 Task: Add a dependency to the task Implement a new cloud-based procurement management system for a company , the existing task  Develop a new online tool for online customer feedback in the project ArtisanBridge
Action: Mouse moved to (1121, 184)
Screenshot: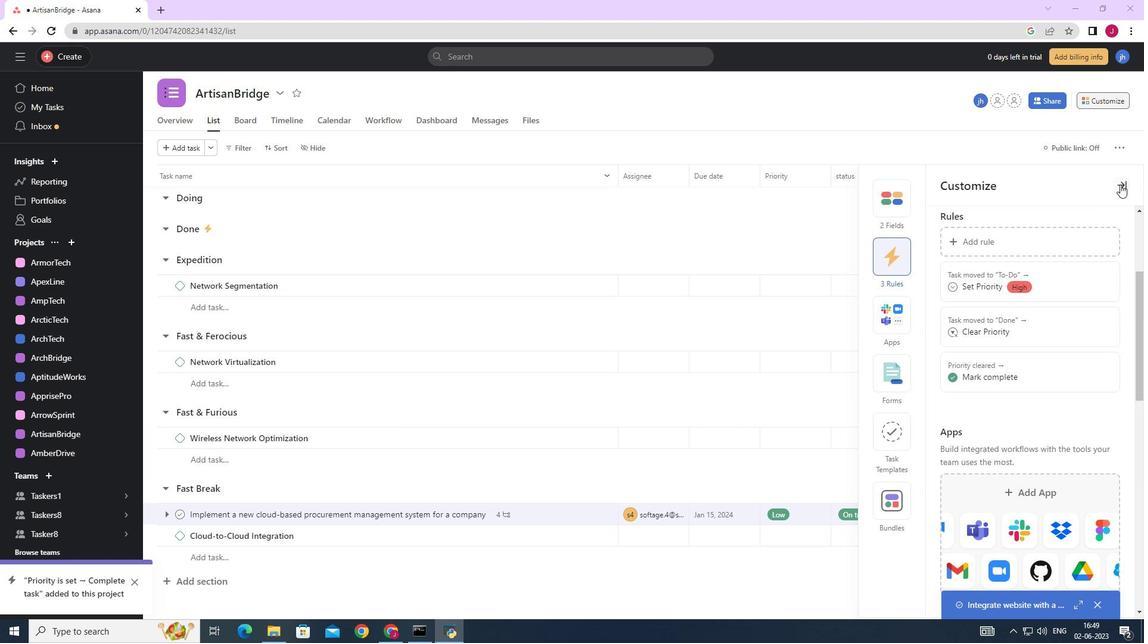 
Action: Mouse pressed left at (1121, 184)
Screenshot: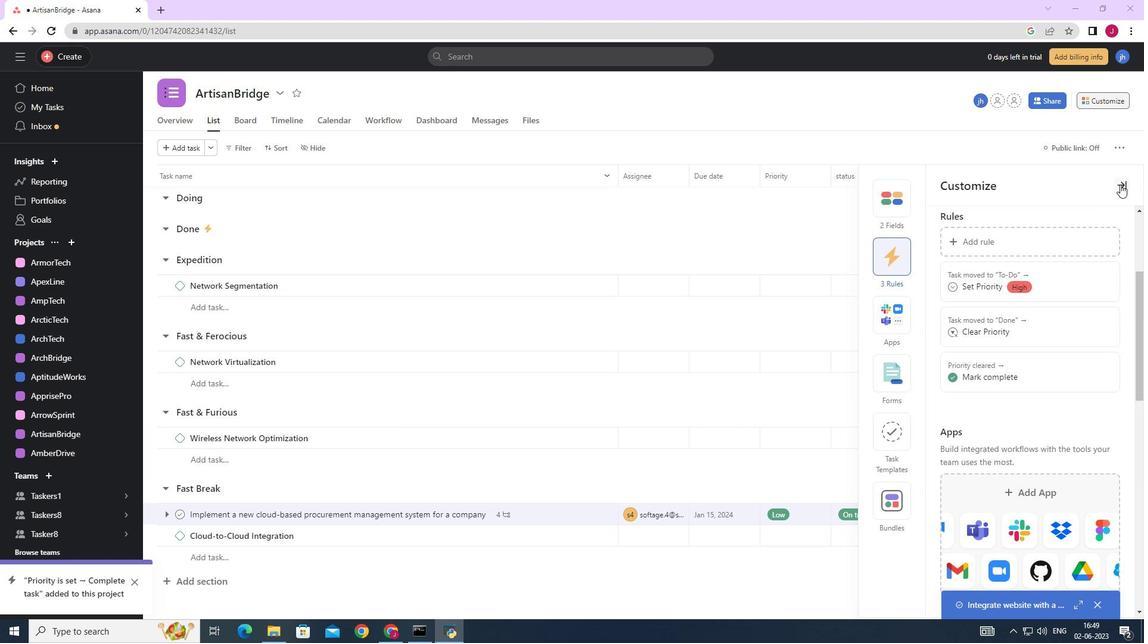 
Action: Mouse moved to (1113, 95)
Screenshot: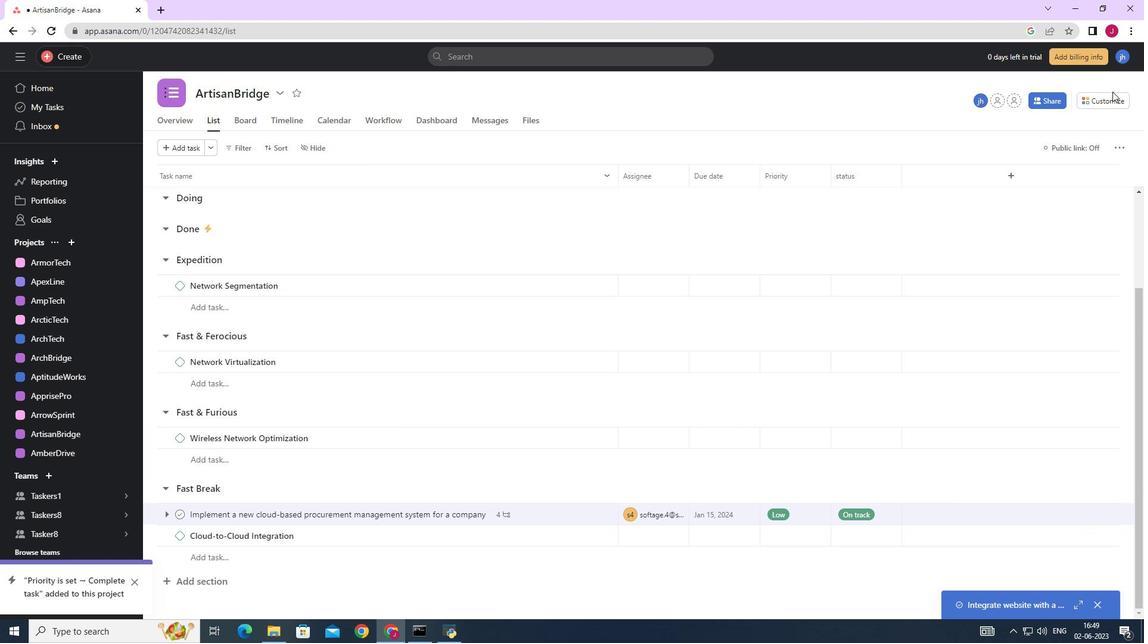 
Action: Mouse pressed left at (1113, 95)
Screenshot: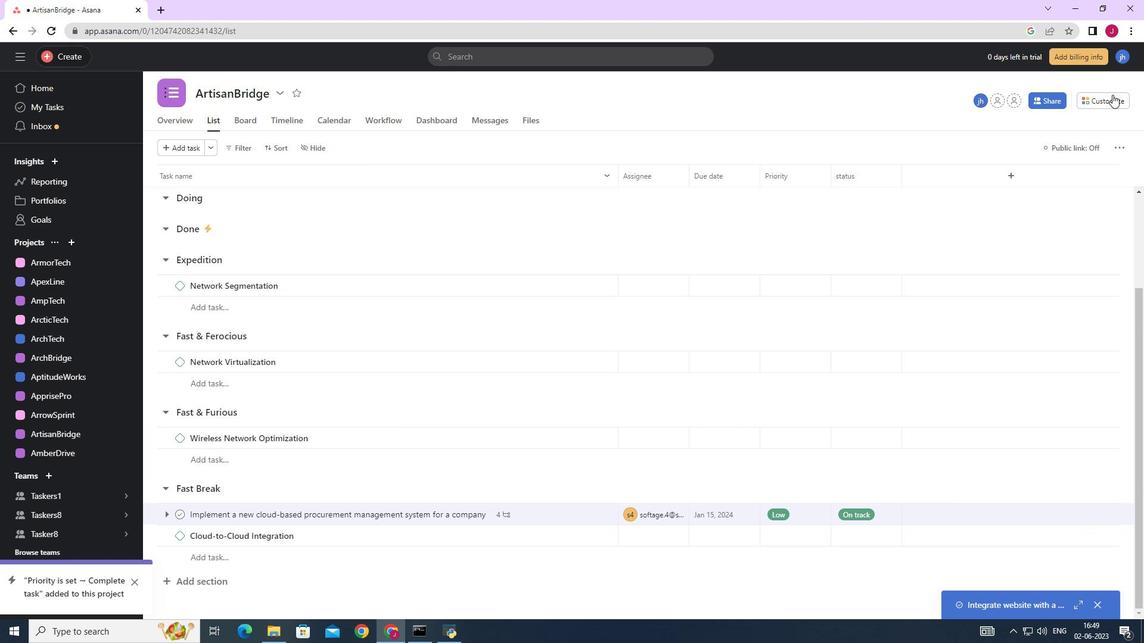 
Action: Mouse moved to (898, 259)
Screenshot: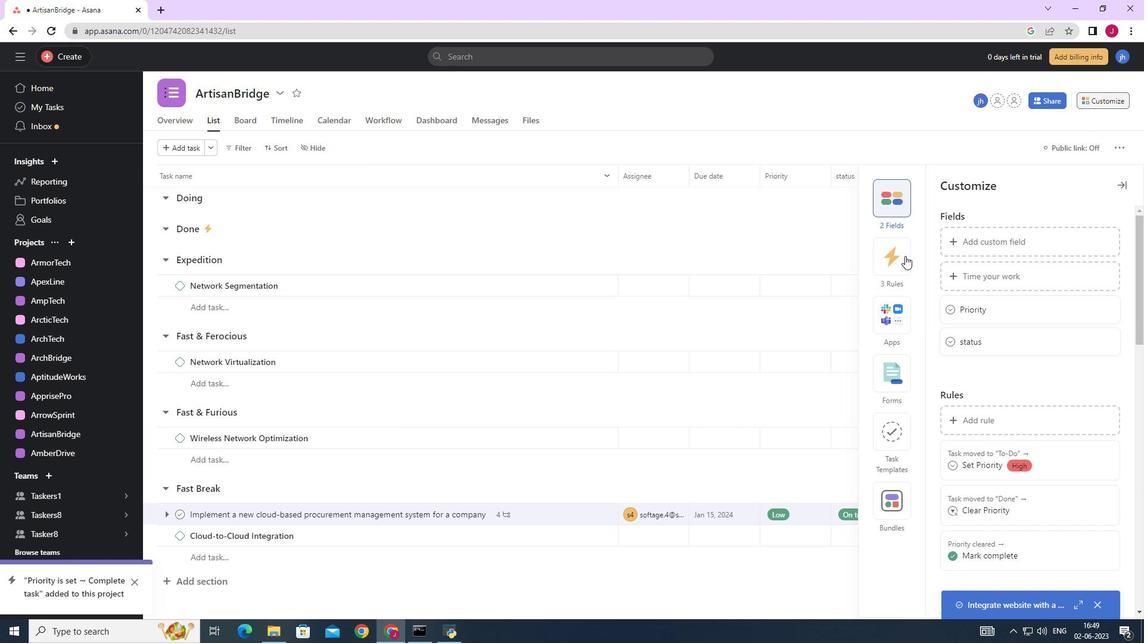 
Action: Mouse pressed left at (898, 259)
Screenshot: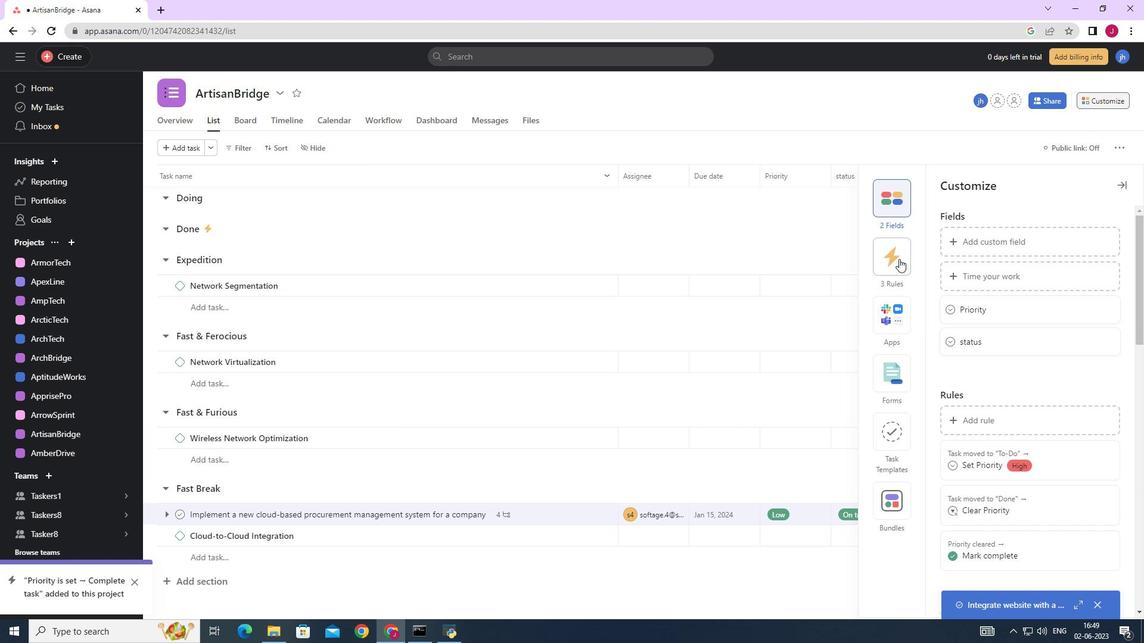 
Action: Mouse moved to (1043, 239)
Screenshot: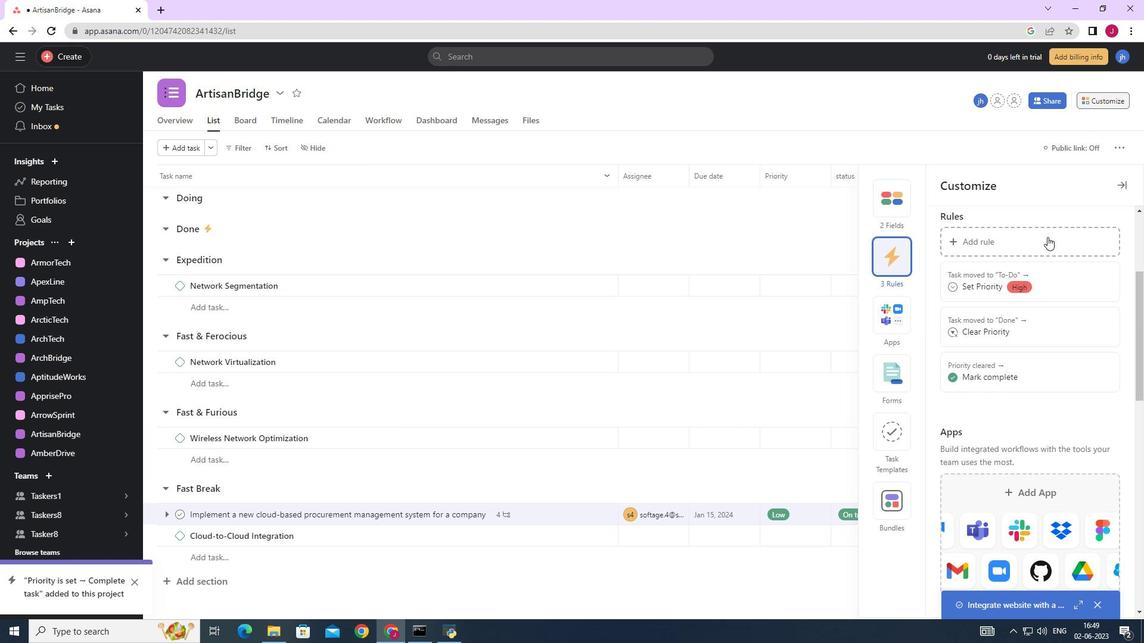 
Action: Mouse pressed left at (1043, 239)
Screenshot: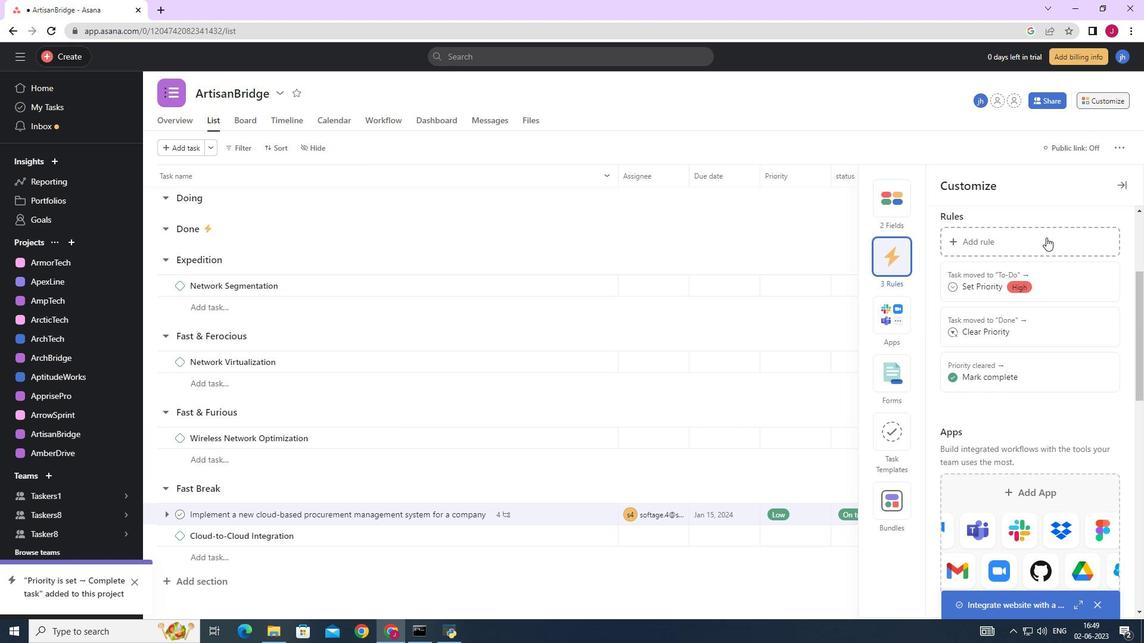 
Action: Mouse moved to (246, 180)
Screenshot: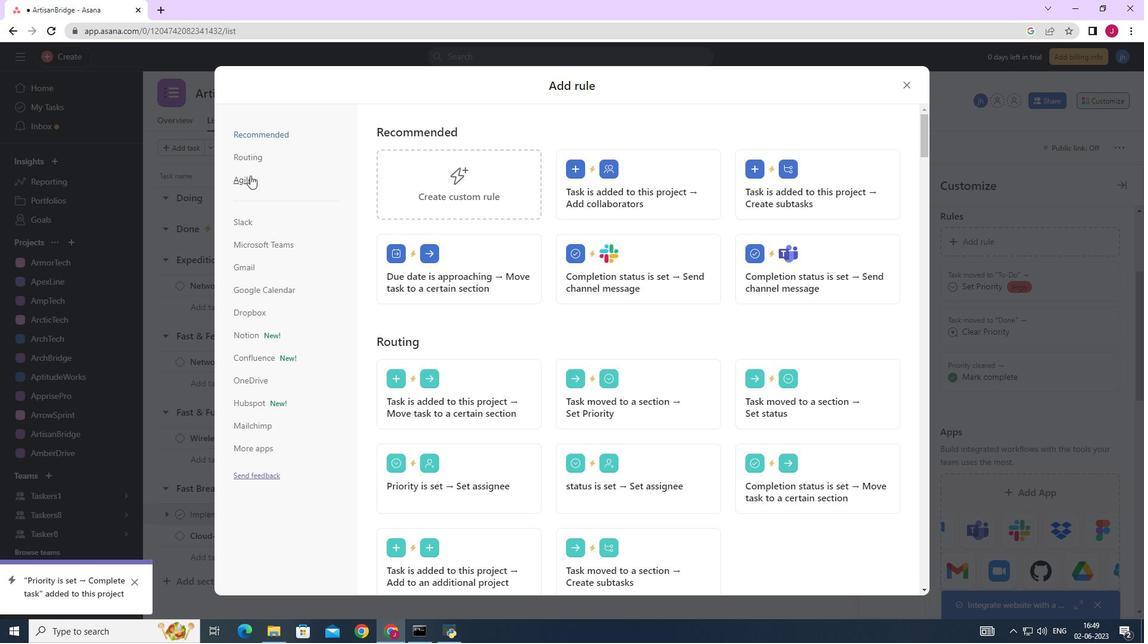 
Action: Mouse pressed left at (246, 180)
Screenshot: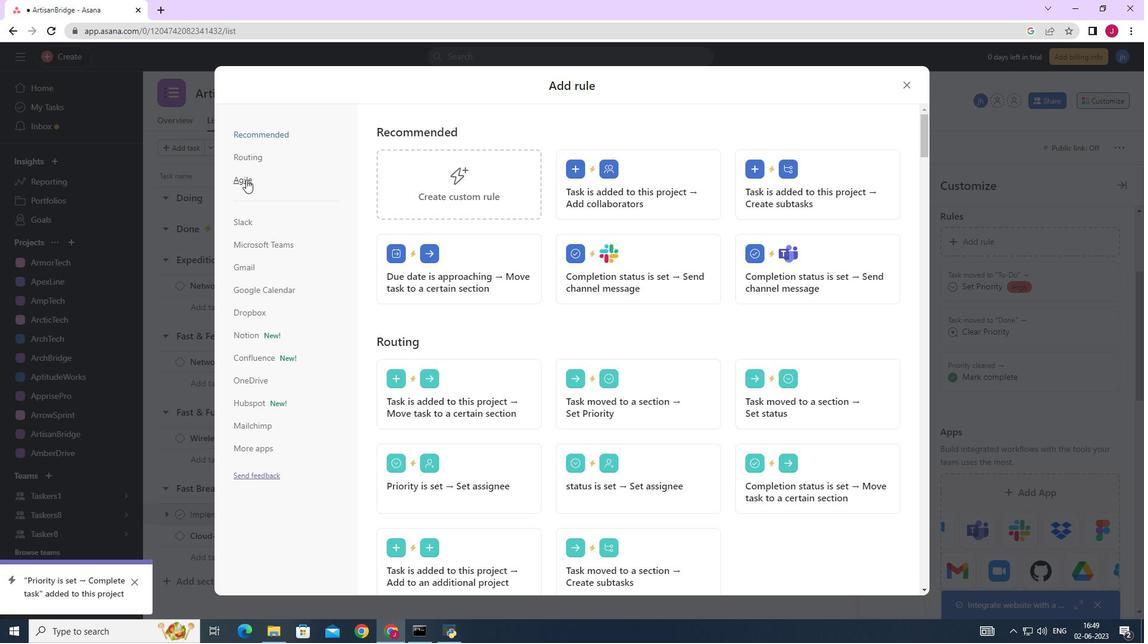 
Action: Mouse moved to (661, 177)
Screenshot: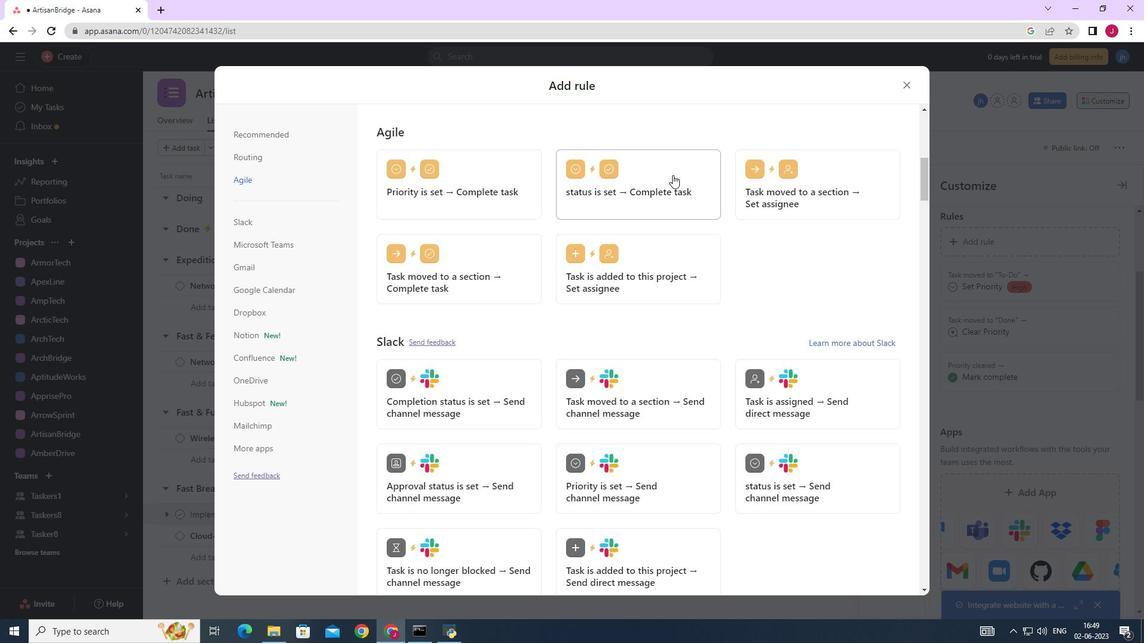 
Action: Mouse pressed left at (661, 177)
Screenshot: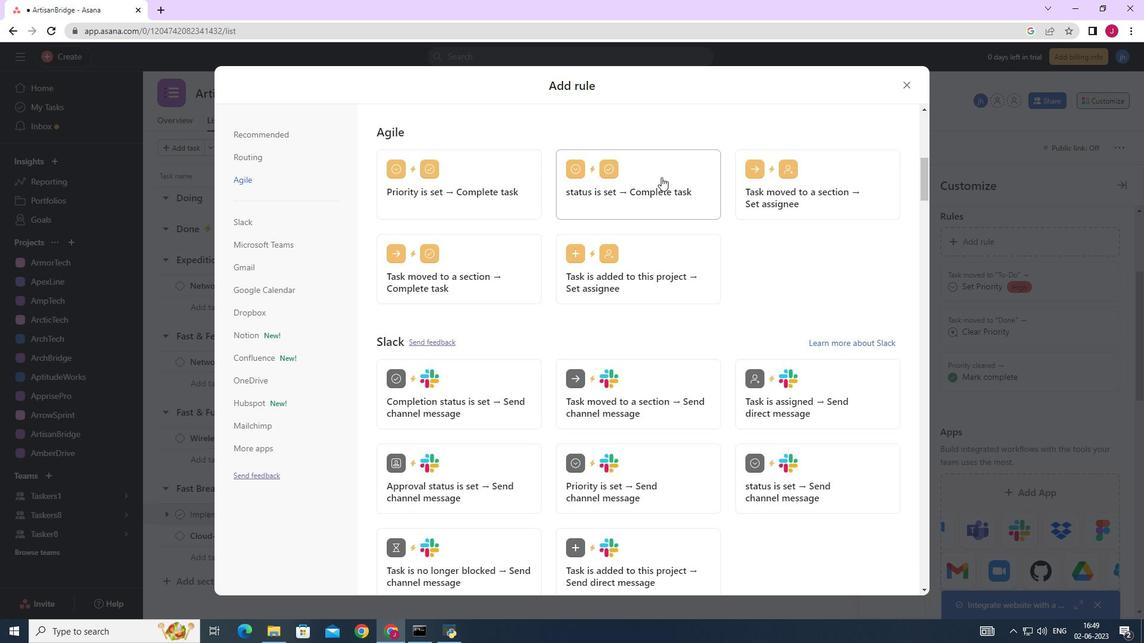 
Action: Mouse moved to (903, 85)
Screenshot: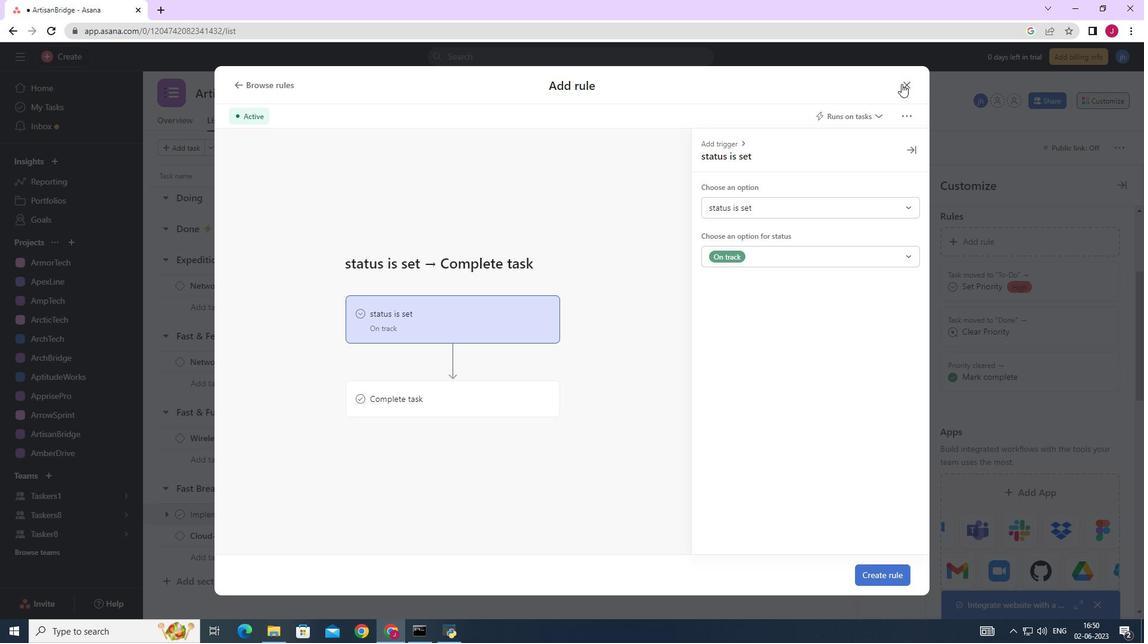 
Action: Mouse pressed left at (903, 85)
Screenshot: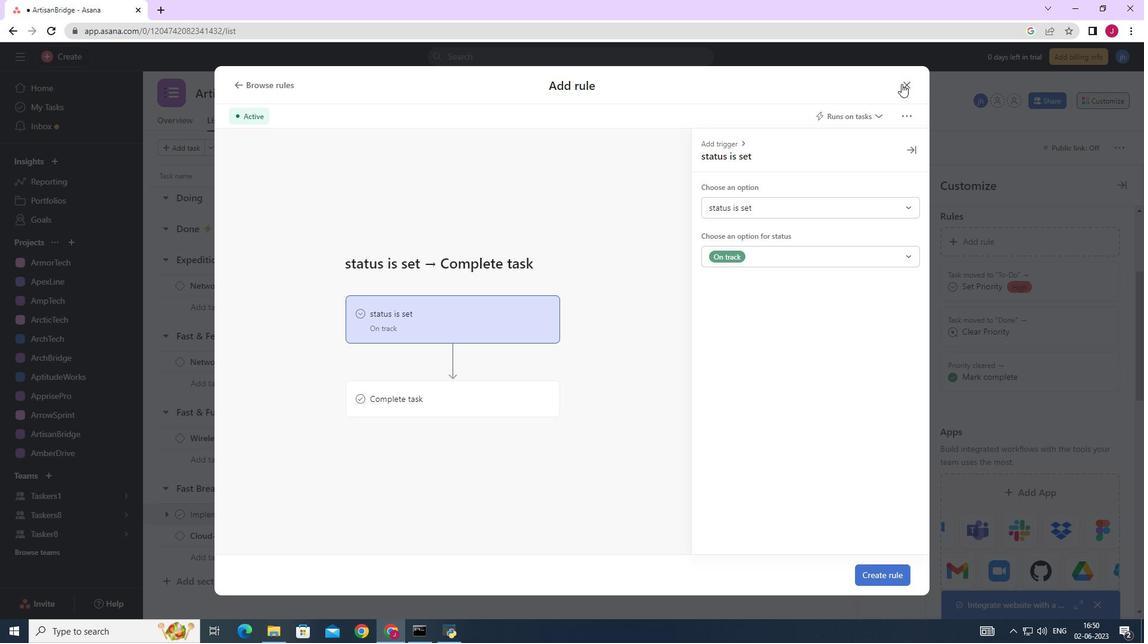 
Action: Mouse moved to (1124, 177)
Screenshot: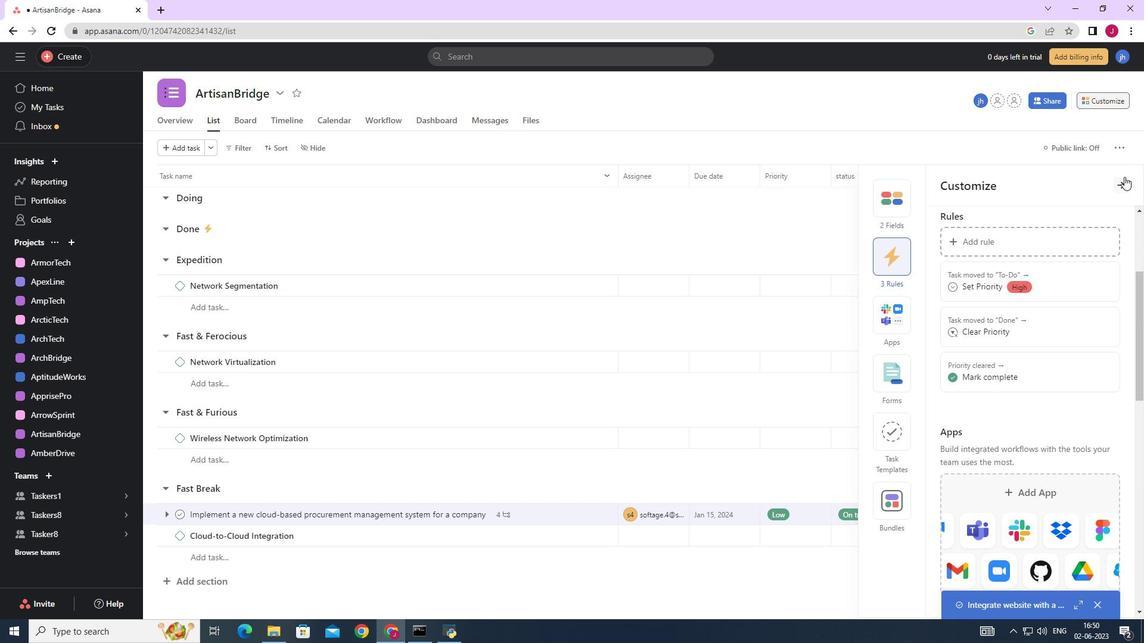 
Action: Mouse pressed left at (1124, 177)
Screenshot: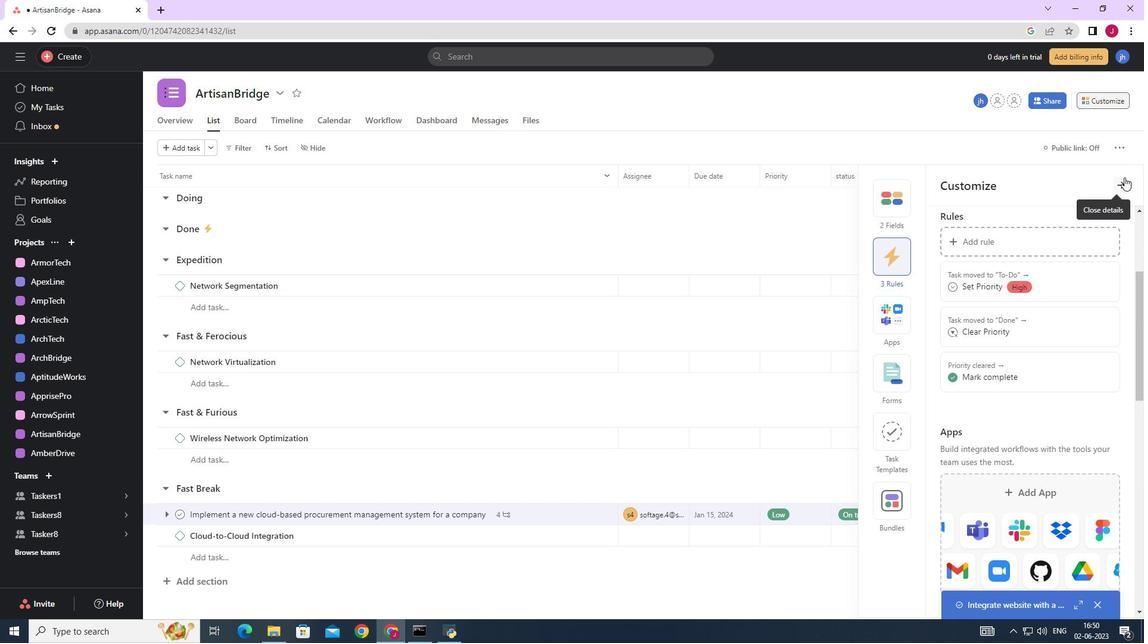 
Action: Mouse moved to (841, 307)
Screenshot: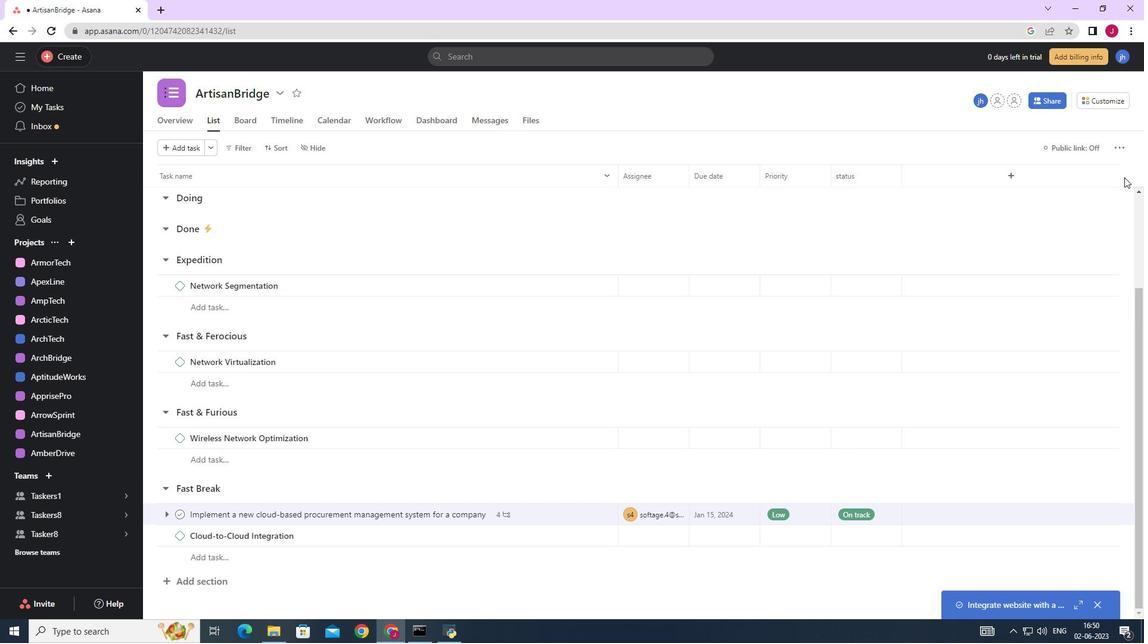 
Action: Mouse scrolled (841, 307) with delta (0, 0)
Screenshot: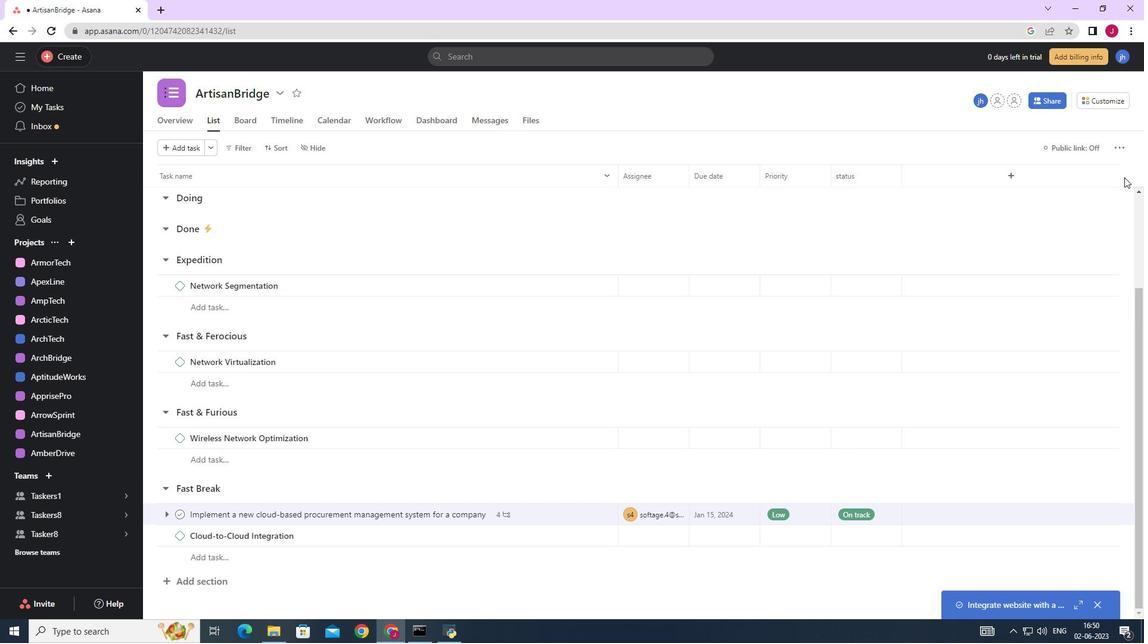 
Action: Mouse moved to (841, 310)
Screenshot: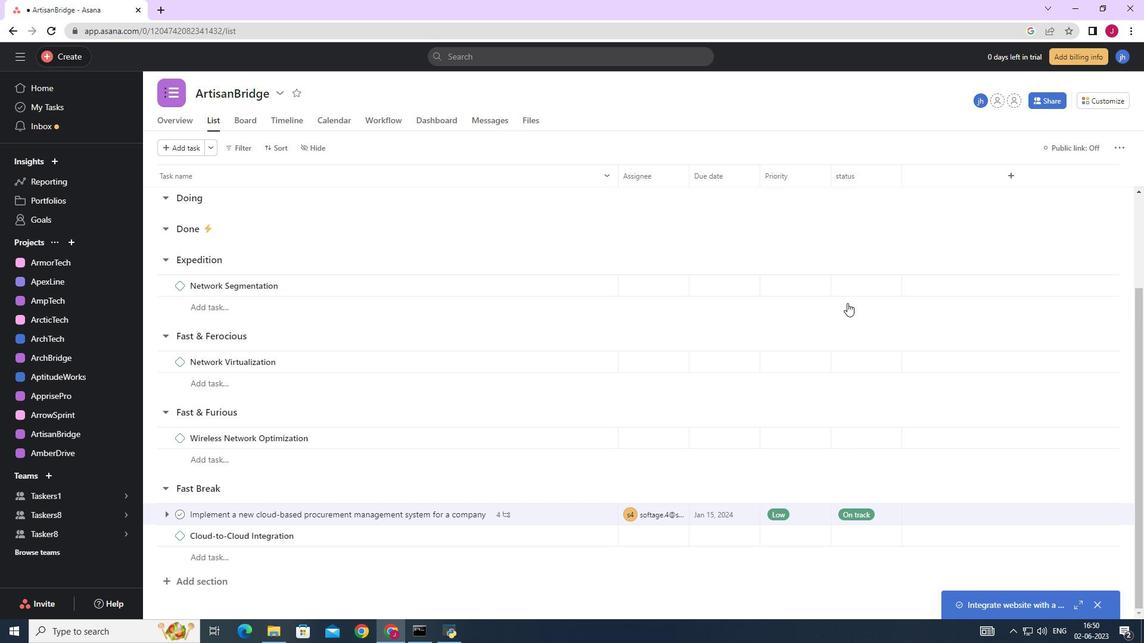 
Action: Mouse scrolled (841, 309) with delta (0, 0)
Screenshot: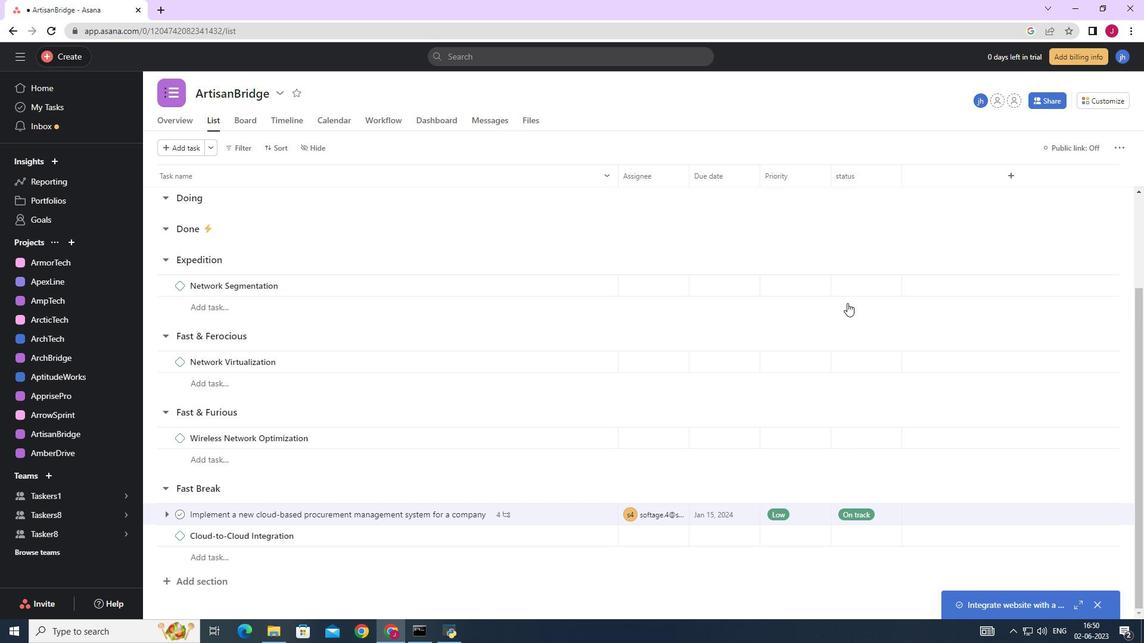
Action: Mouse moved to (841, 310)
Screenshot: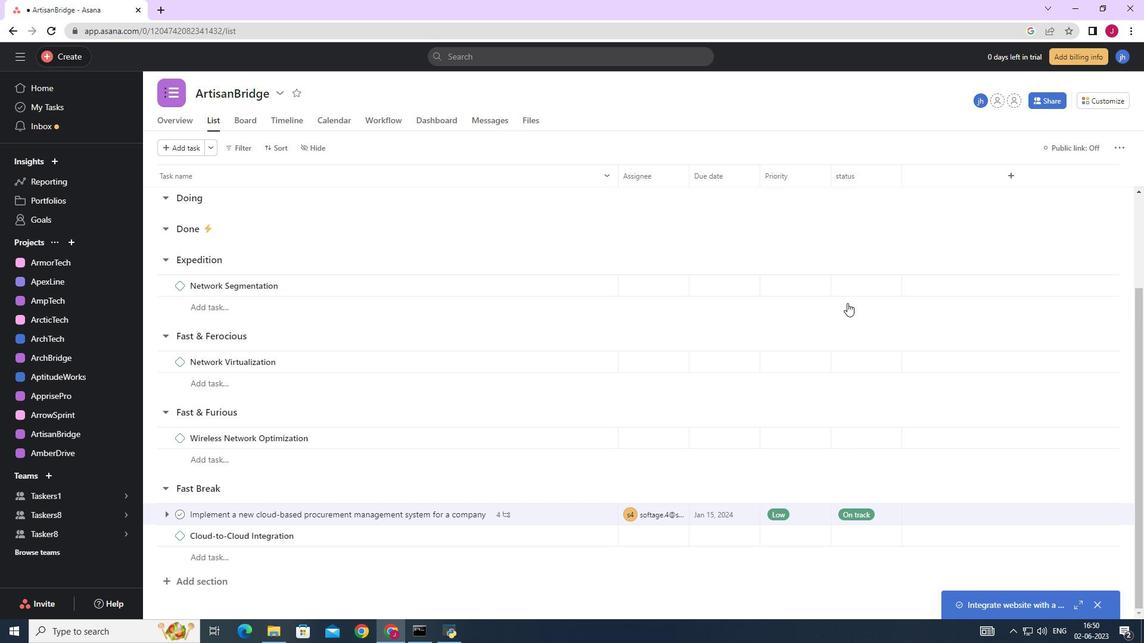 
Action: Mouse scrolled (841, 310) with delta (0, 0)
Screenshot: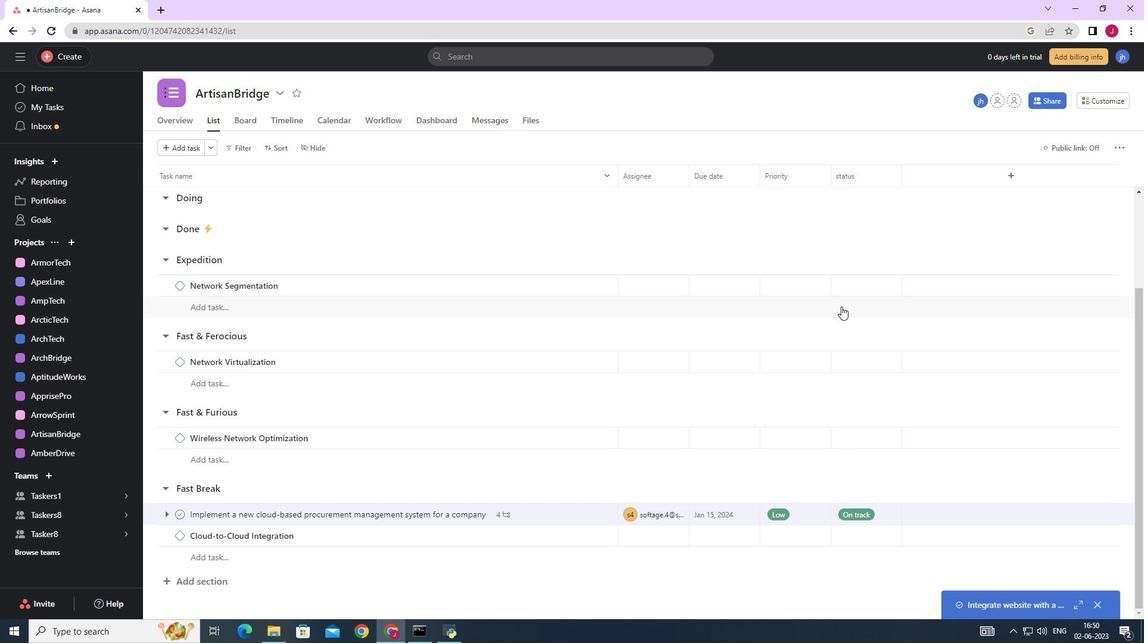 
Action: Mouse moved to (841, 310)
Screenshot: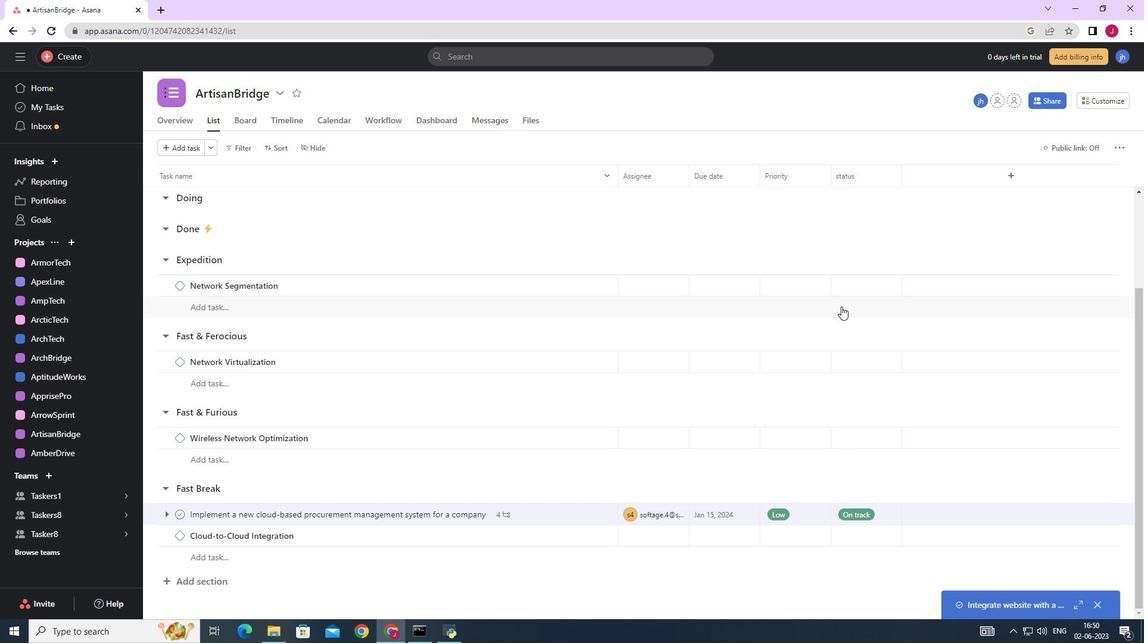 
Action: Mouse scrolled (841, 310) with delta (0, 0)
Screenshot: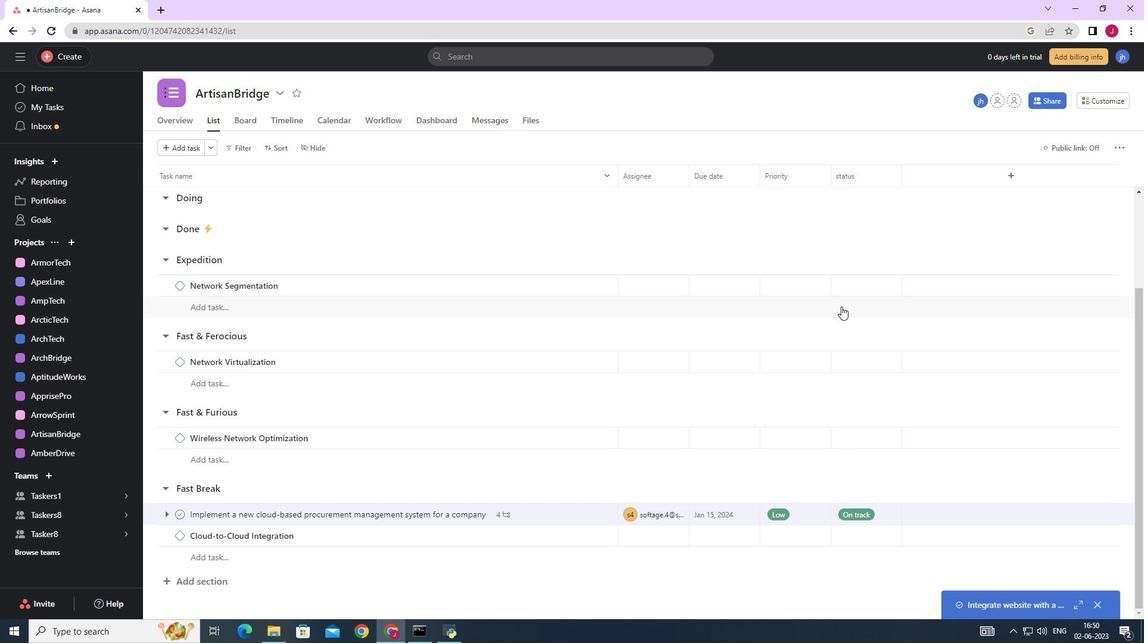 
Action: Mouse moved to (841, 311)
Screenshot: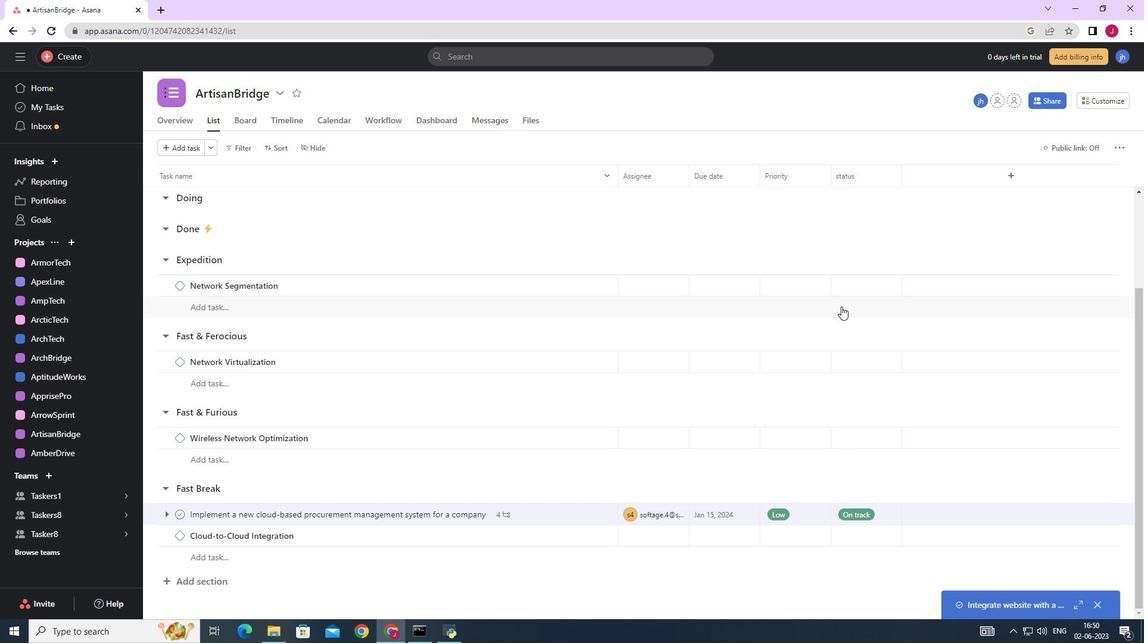 
Action: Mouse scrolled (841, 311) with delta (0, 0)
Screenshot: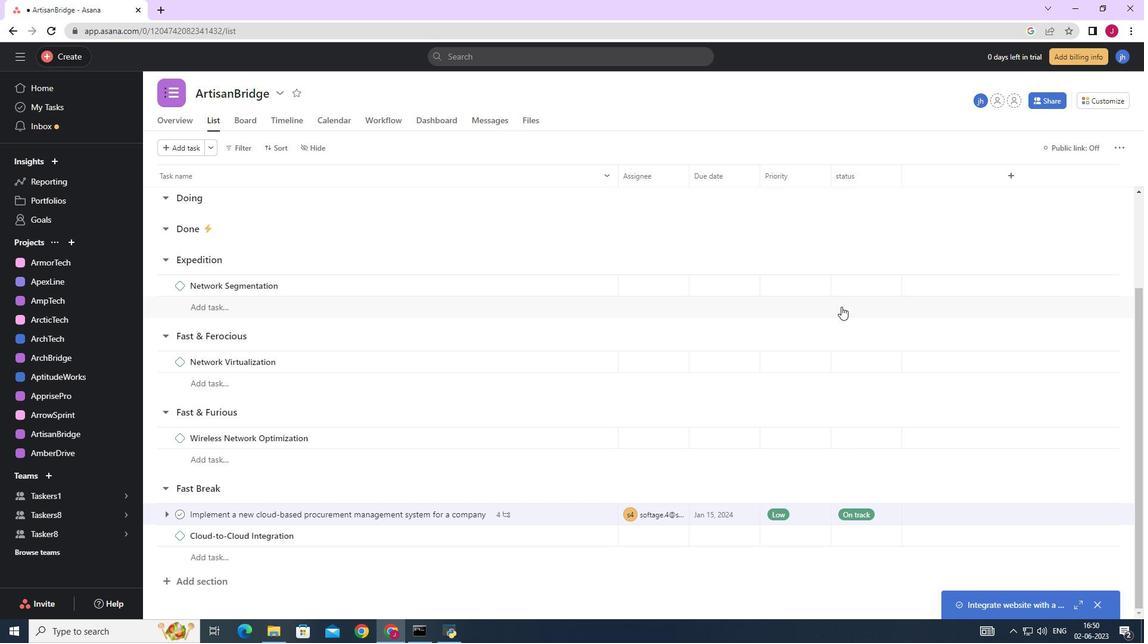 
Action: Mouse moved to (841, 313)
Screenshot: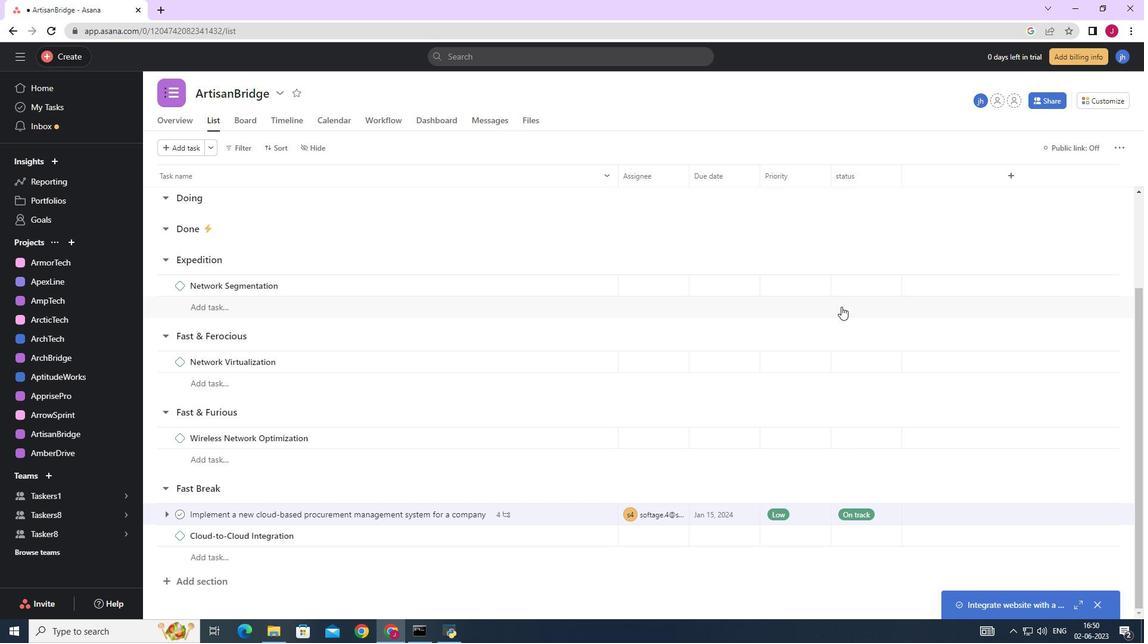 
Action: Mouse scrolled (841, 312) with delta (0, 0)
Screenshot: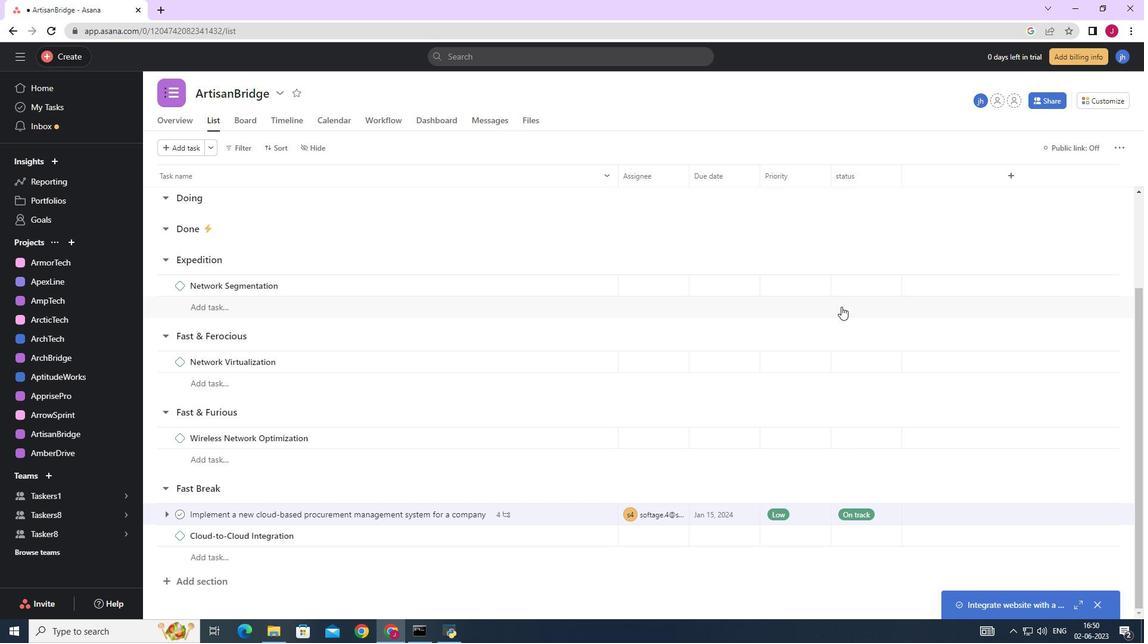 
Action: Mouse moved to (571, 515)
Screenshot: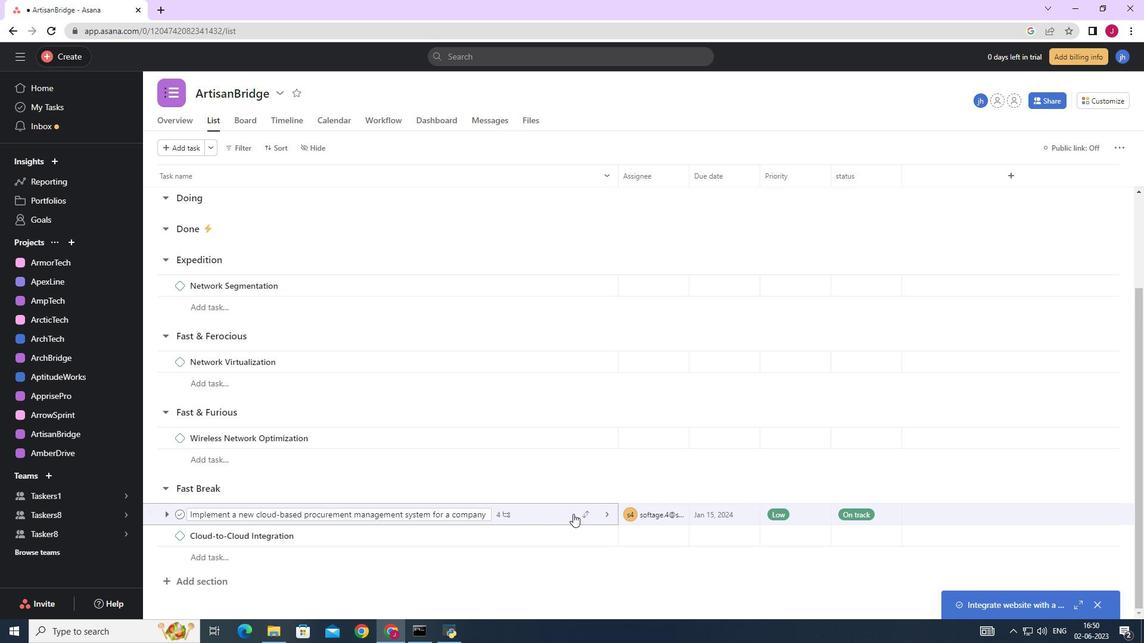 
Action: Mouse pressed left at (571, 515)
Screenshot: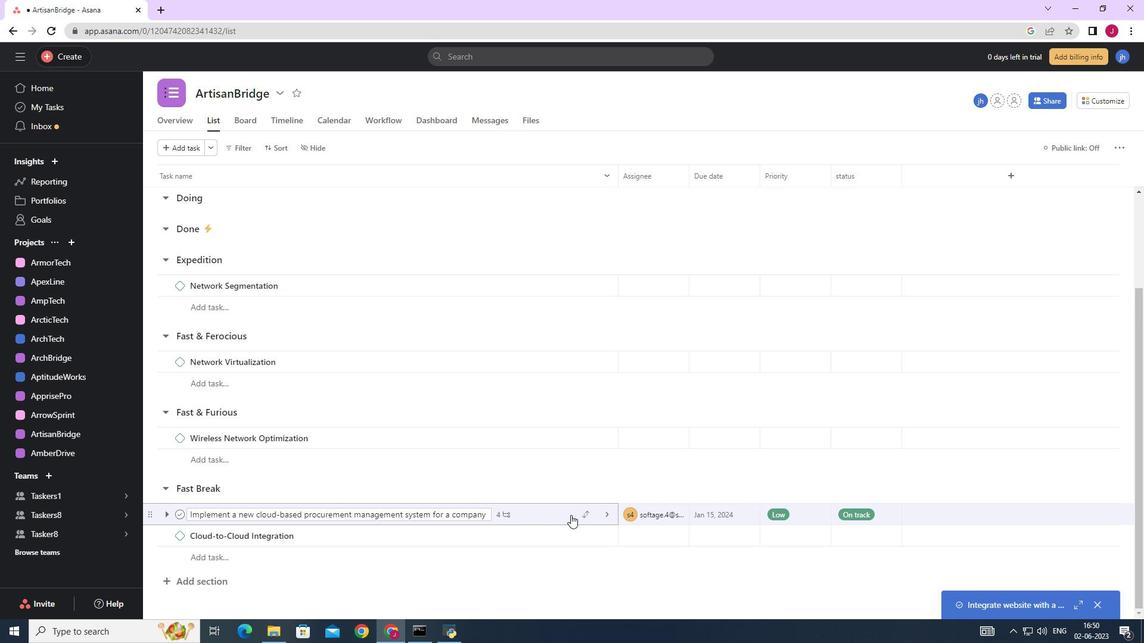 
Action: Mouse moved to (671, 444)
Screenshot: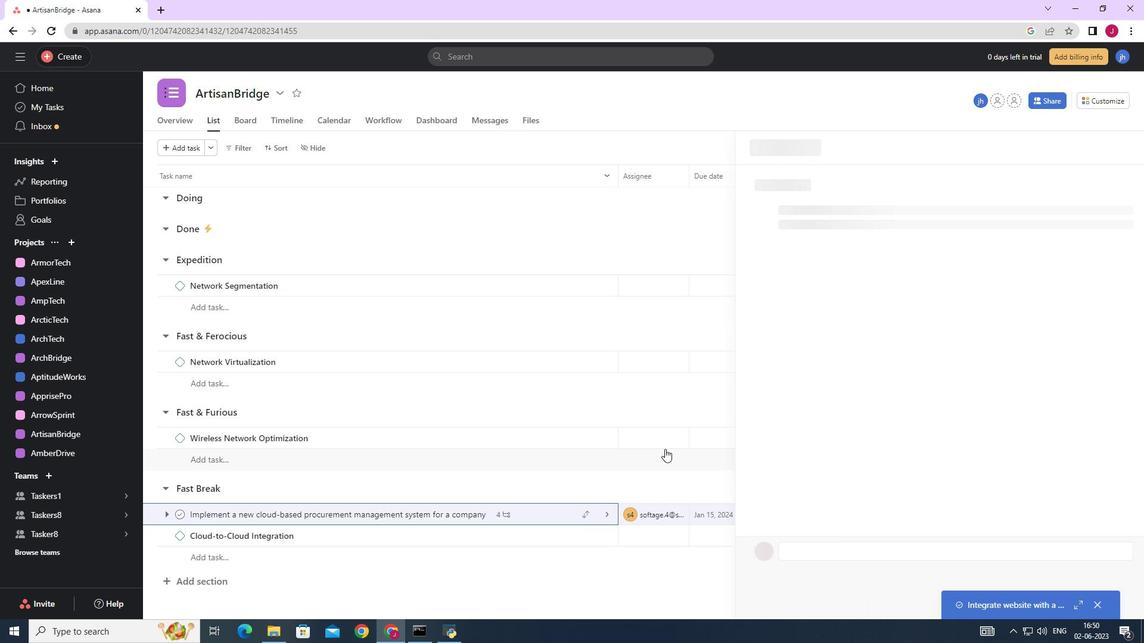 
Action: Mouse scrolled (671, 444) with delta (0, 0)
Screenshot: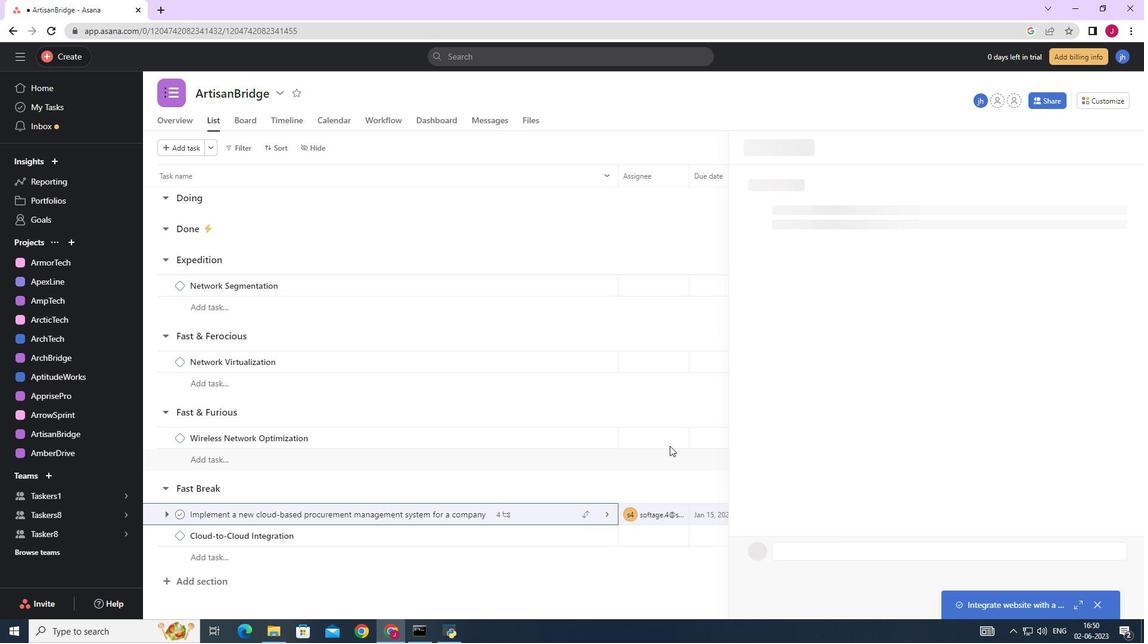
Action: Mouse scrolled (671, 444) with delta (0, 0)
Screenshot: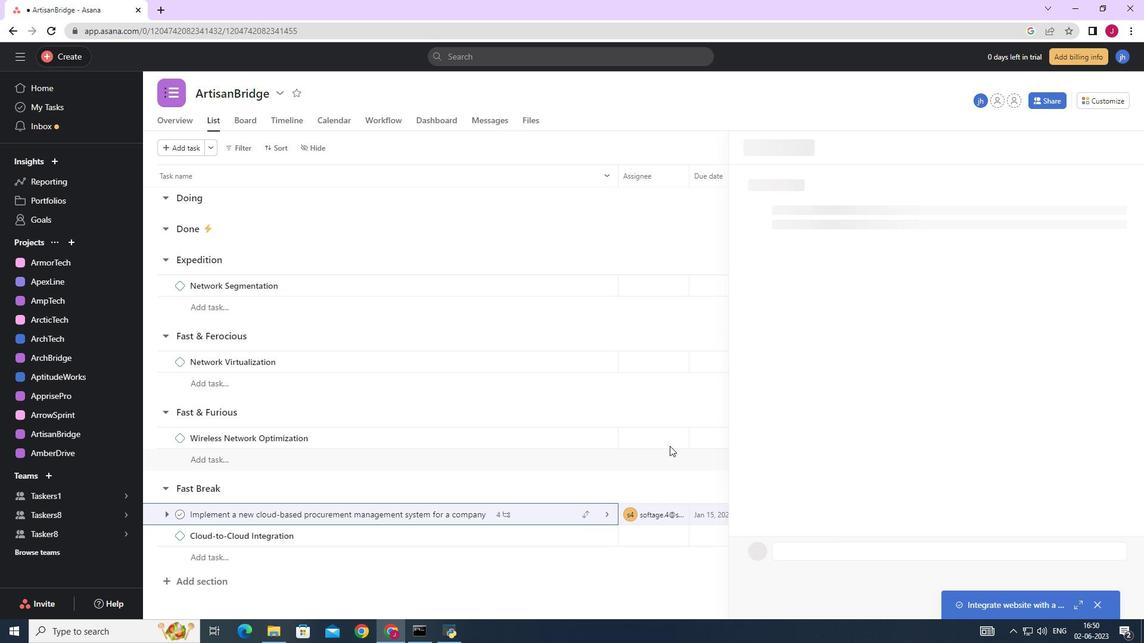 
Action: Mouse scrolled (671, 444) with delta (0, 0)
Screenshot: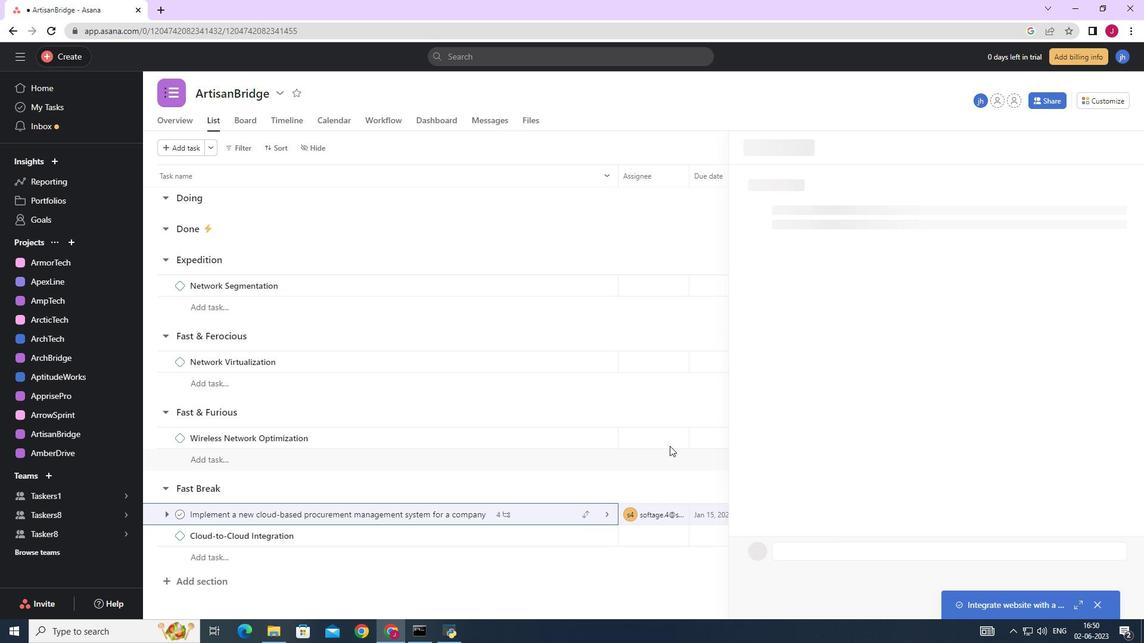 
Action: Mouse scrolled (671, 444) with delta (0, 0)
Screenshot: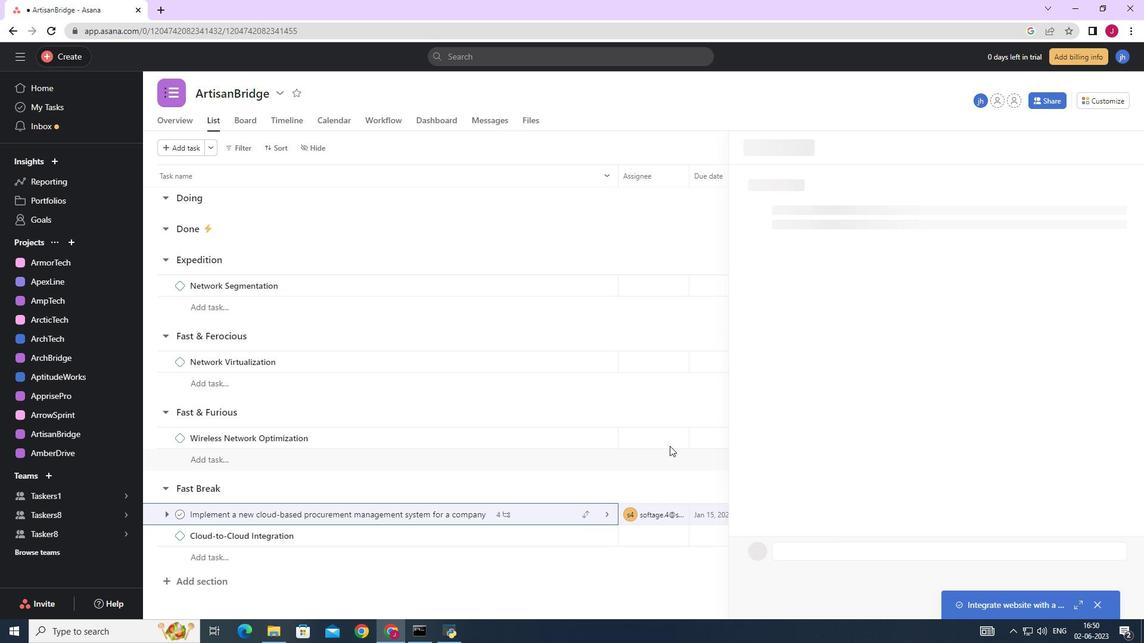 
Action: Mouse scrolled (671, 444) with delta (0, 0)
Screenshot: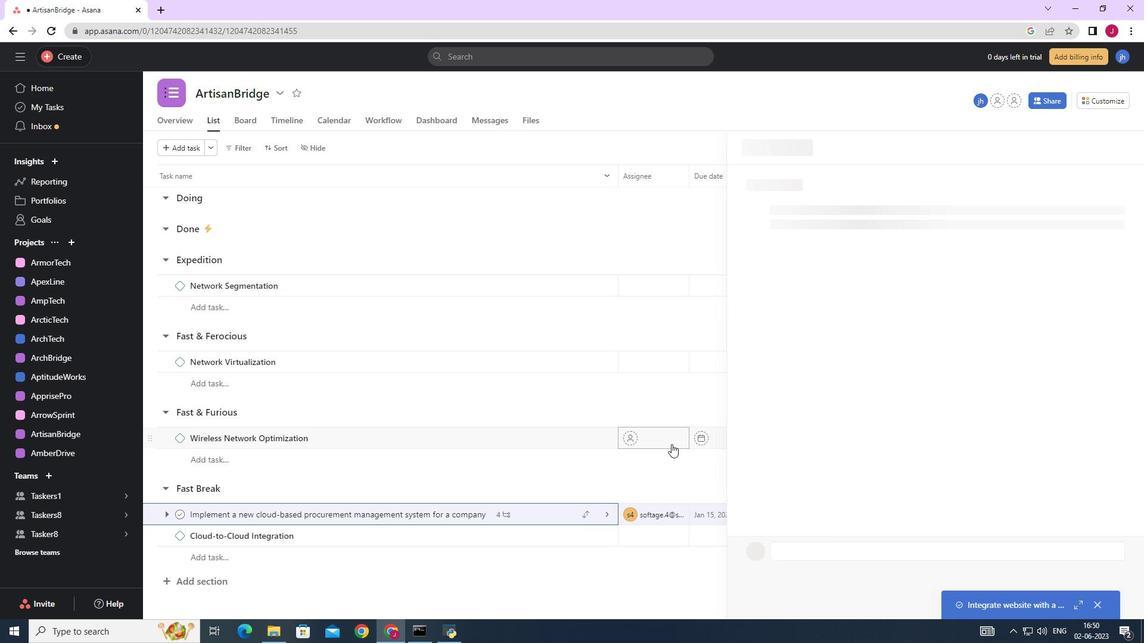
Action: Mouse moved to (837, 400)
Screenshot: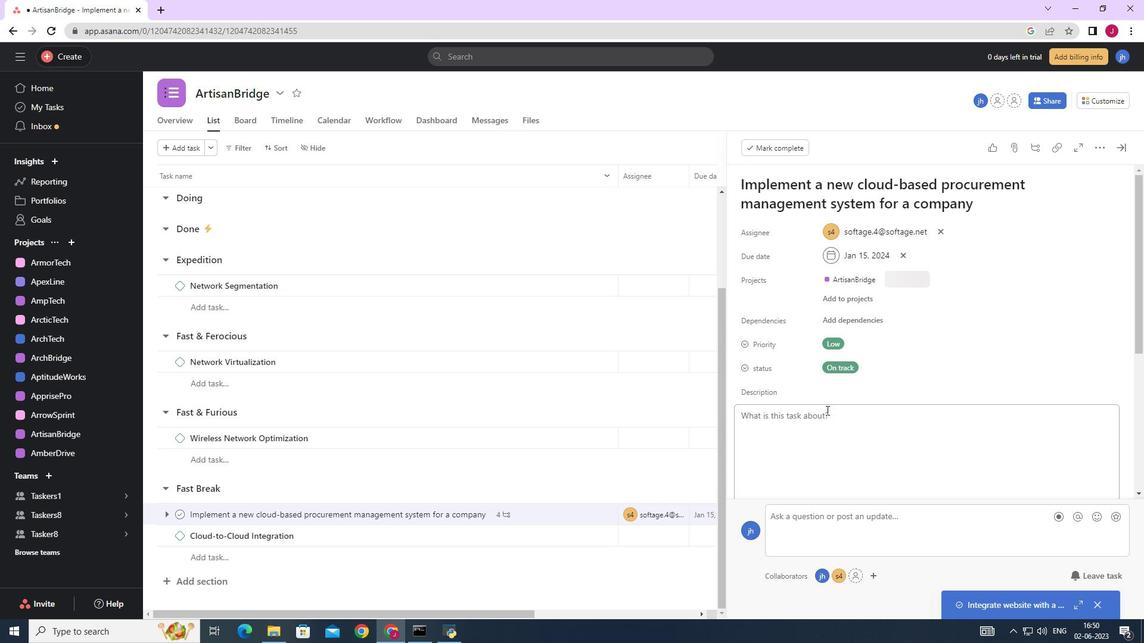 
Action: Mouse scrolled (837, 400) with delta (0, 0)
Screenshot: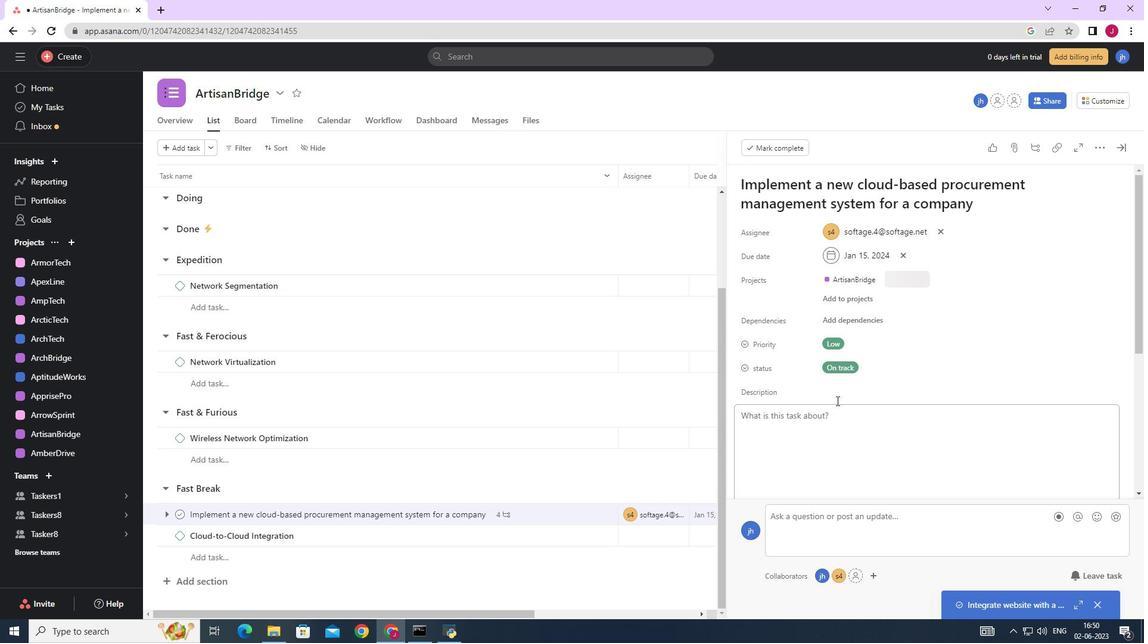 
Action: Mouse scrolled (837, 400) with delta (0, 0)
Screenshot: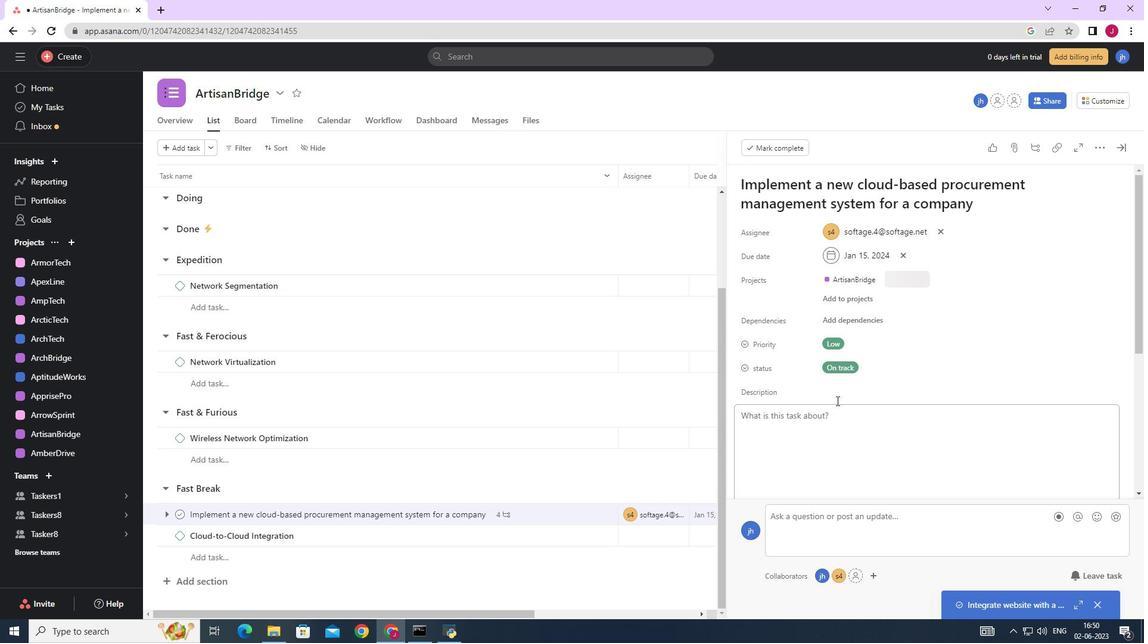
Action: Mouse scrolled (837, 400) with delta (0, 0)
Screenshot: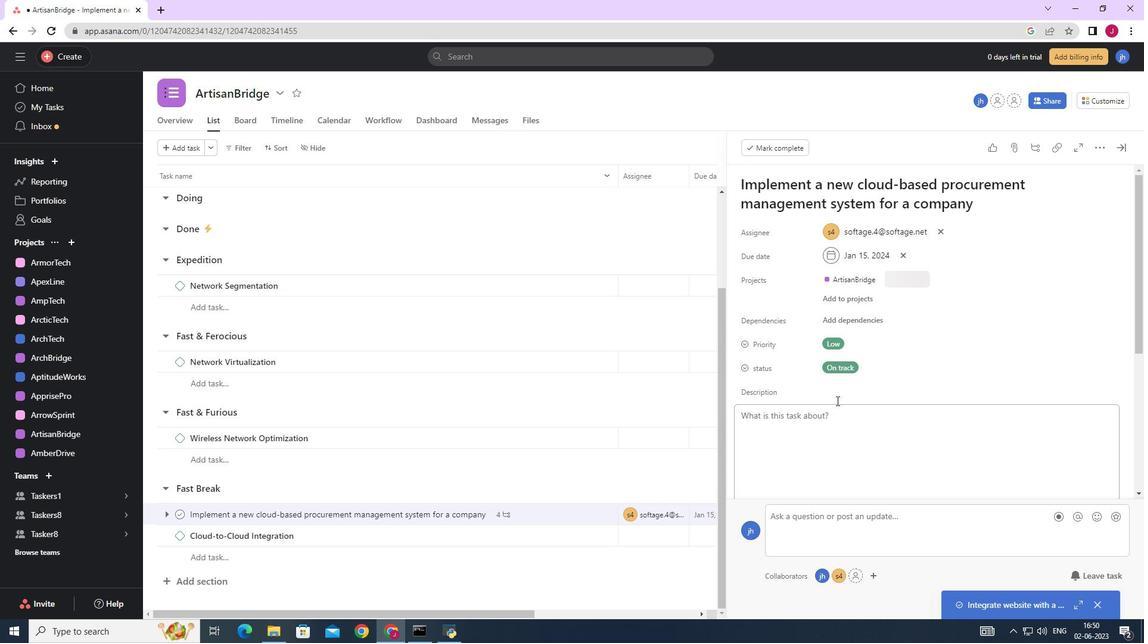
Action: Mouse scrolled (837, 400) with delta (0, 0)
Screenshot: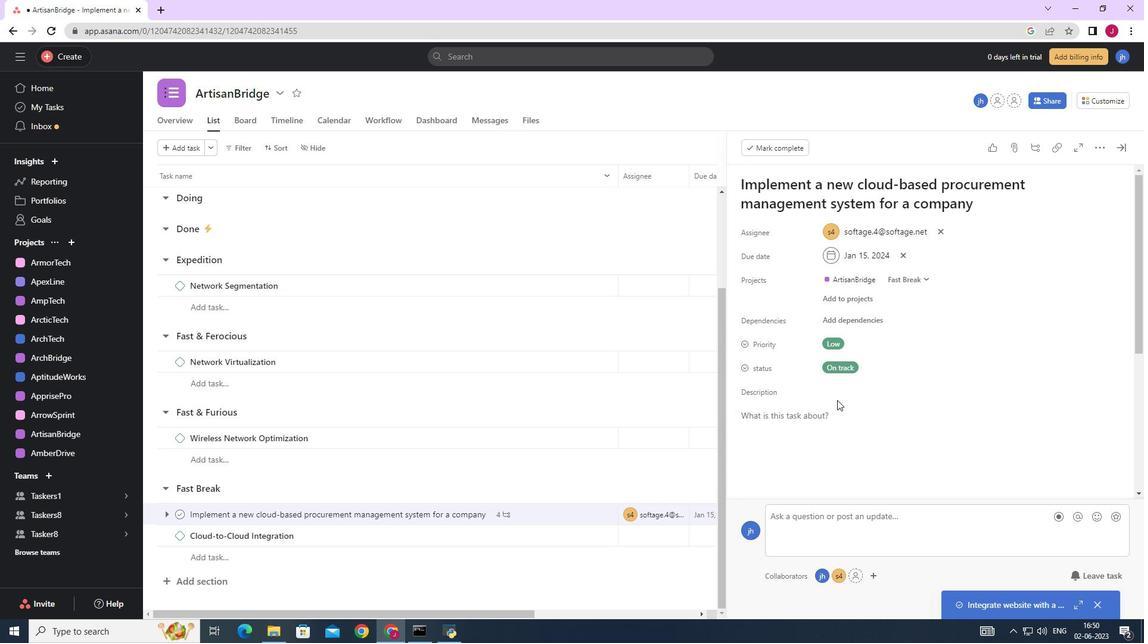 
Action: Mouse moved to (766, 290)
Screenshot: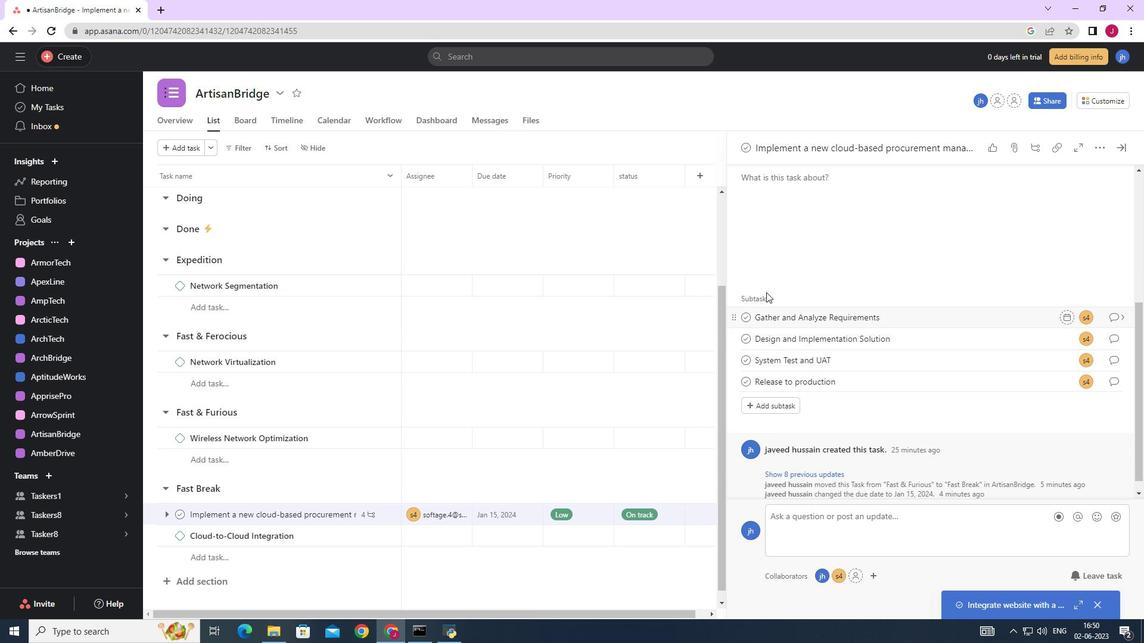 
Action: Mouse scrolled (766, 290) with delta (0, 0)
Screenshot: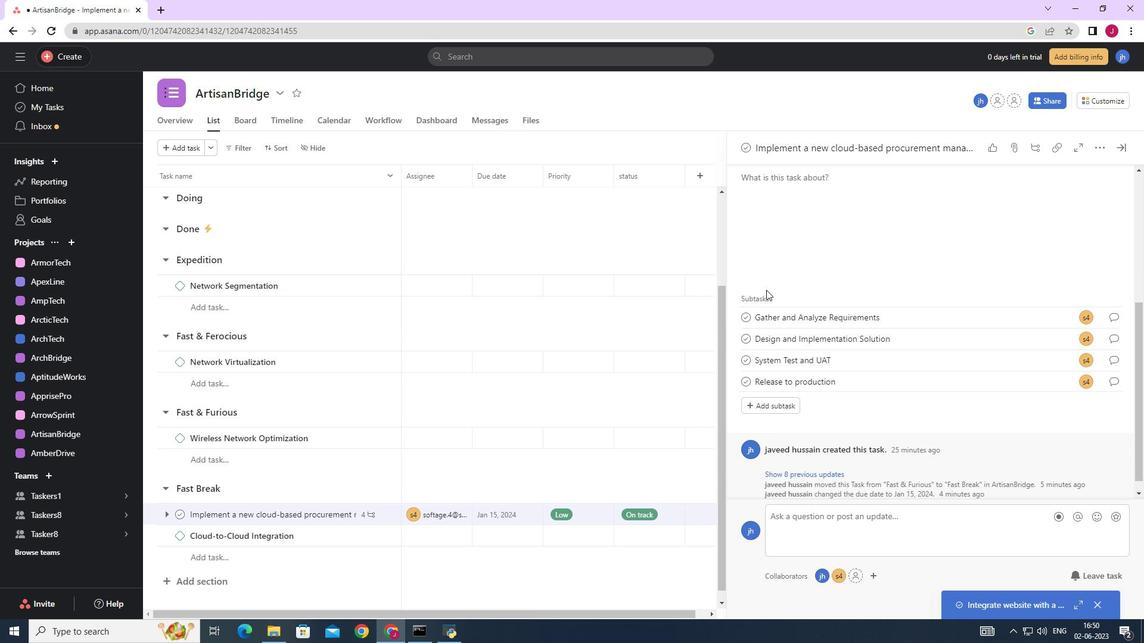 
Action: Mouse scrolled (766, 290) with delta (0, 0)
Screenshot: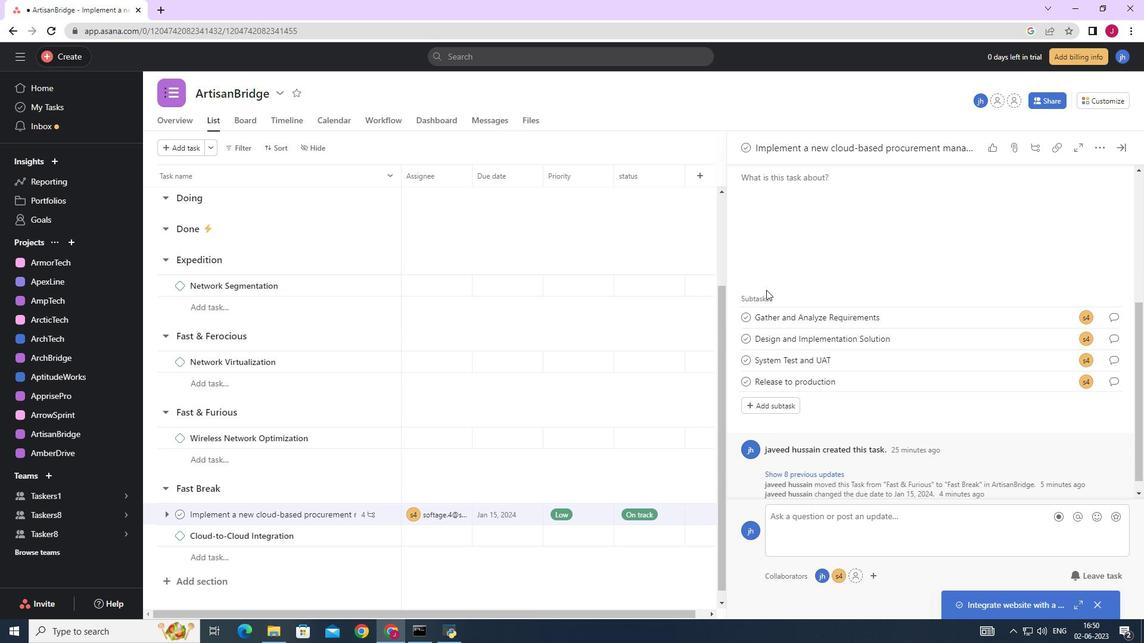 
Action: Mouse scrolled (766, 290) with delta (0, 0)
Screenshot: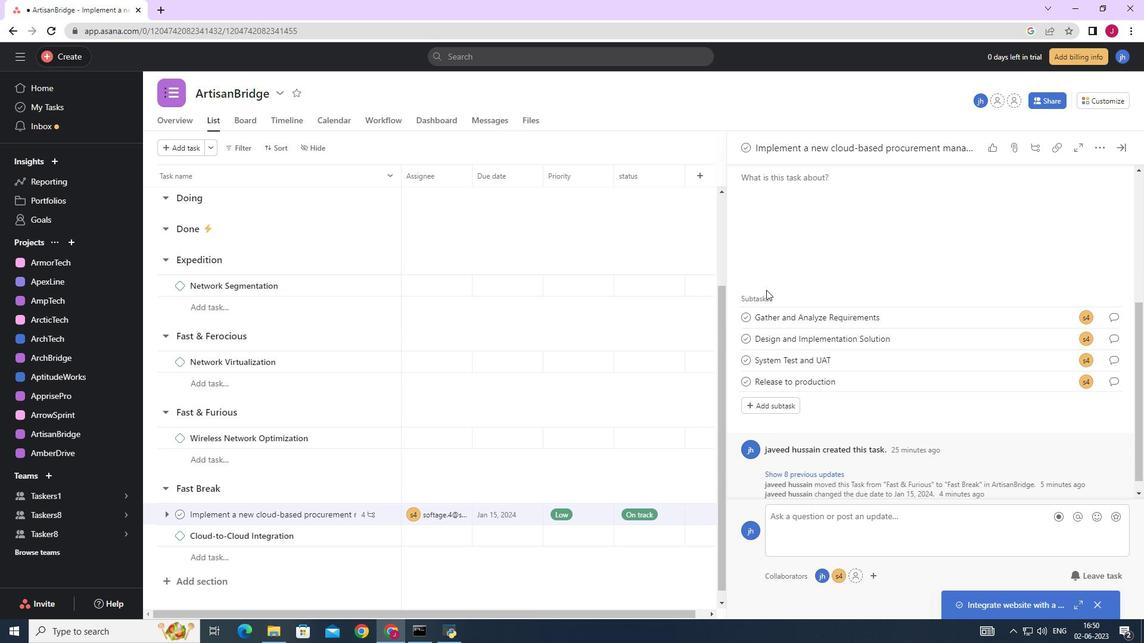 
Action: Mouse moved to (838, 287)
Screenshot: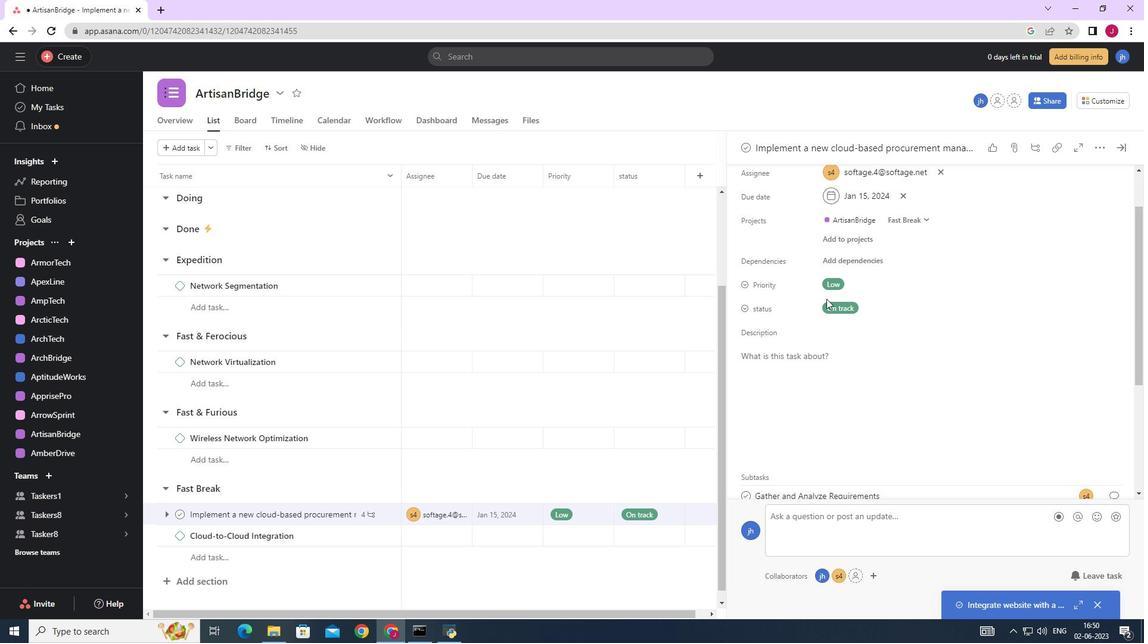 
Action: Mouse scrolled (838, 288) with delta (0, 0)
Screenshot: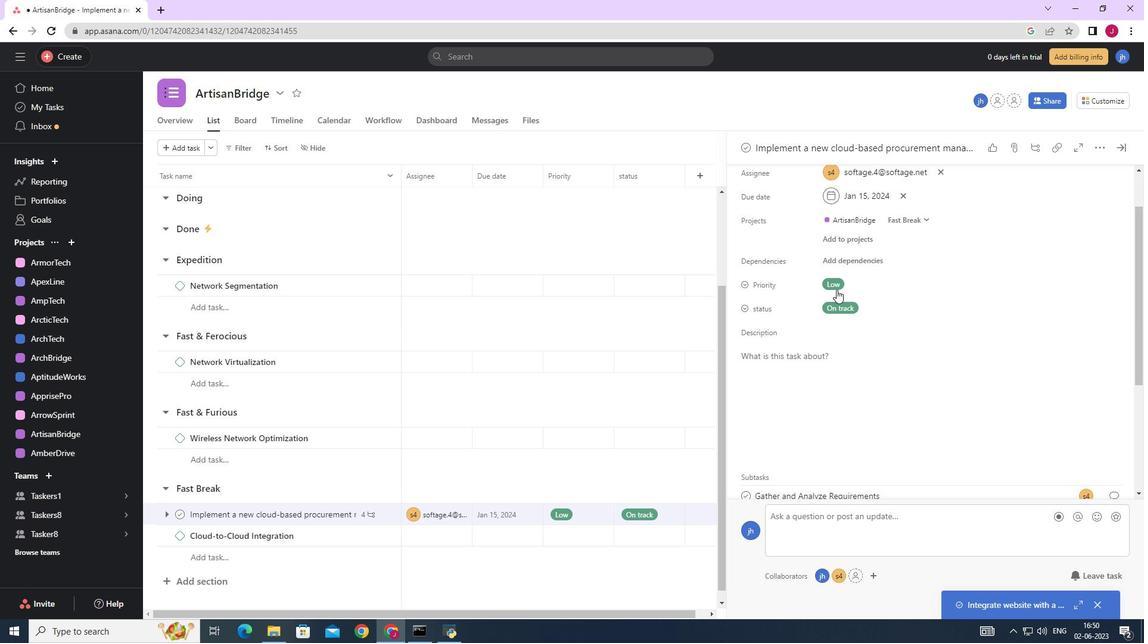 
Action: Mouse scrolled (838, 288) with delta (0, 0)
Screenshot: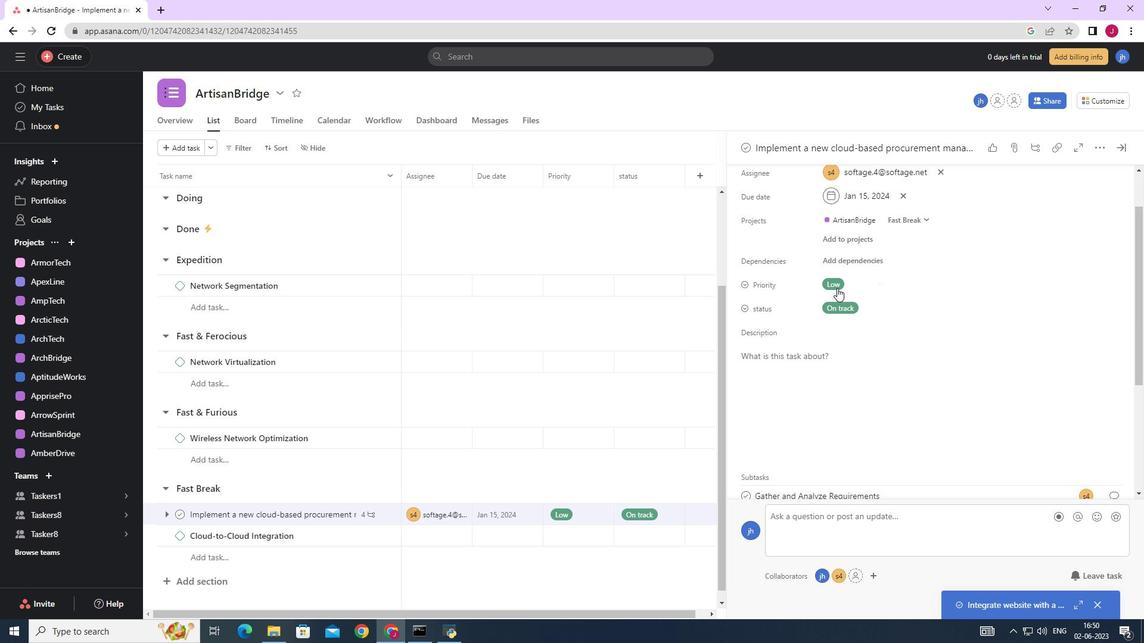 
Action: Mouse moved to (875, 321)
Screenshot: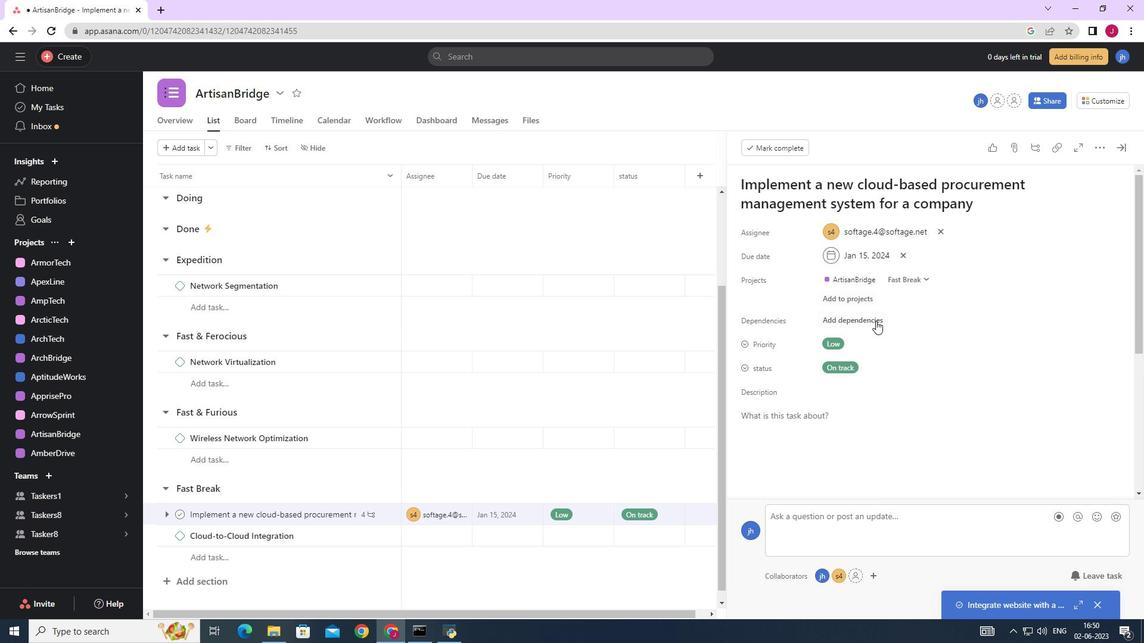
Action: Mouse pressed left at (875, 321)
Screenshot: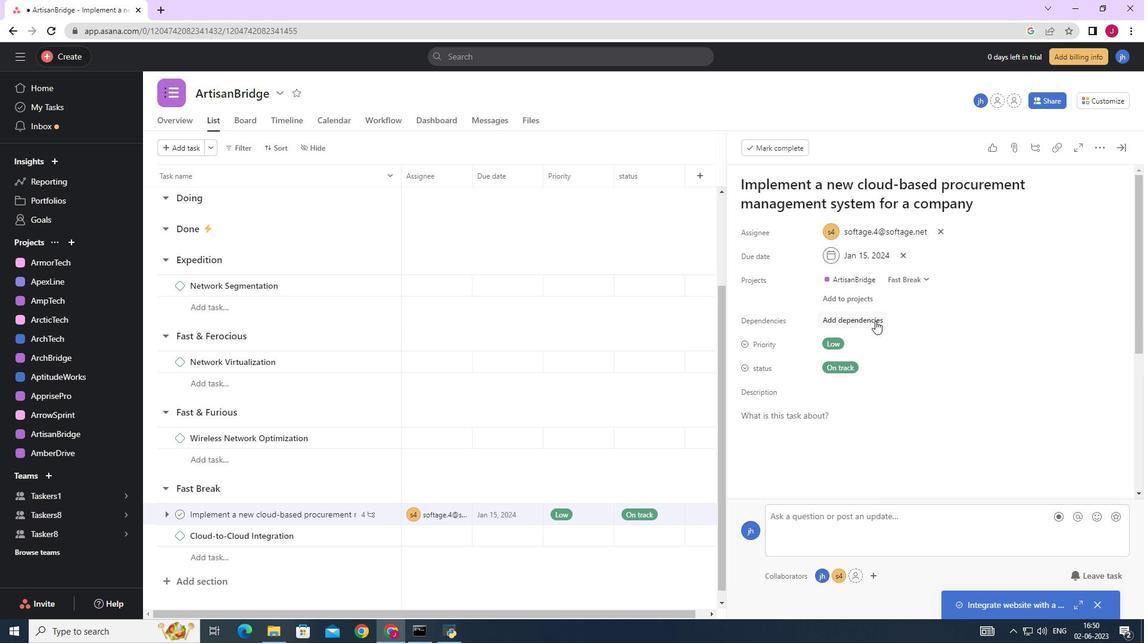 
Action: Mouse moved to (920, 366)
Screenshot: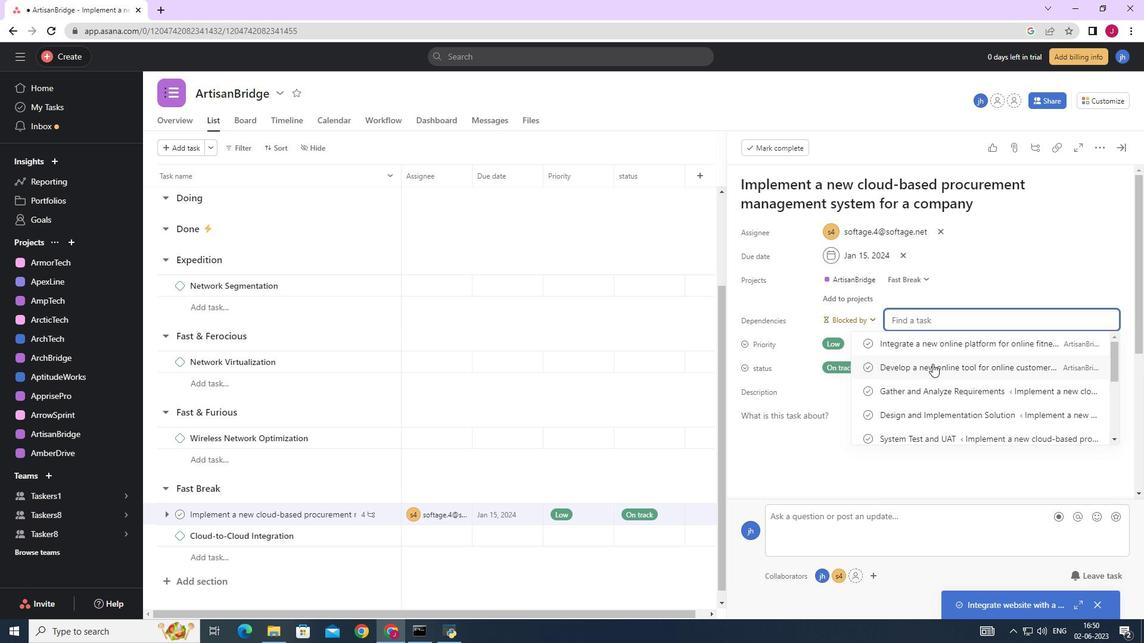 
Action: Mouse pressed left at (920, 366)
Screenshot: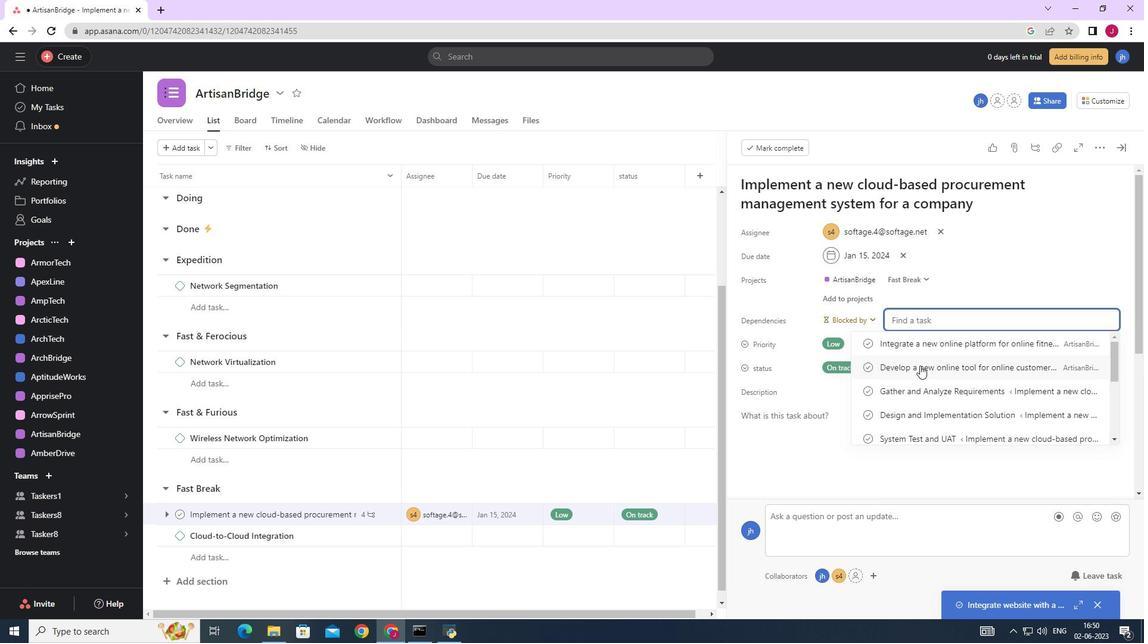 
Action: Mouse moved to (1121, 149)
Screenshot: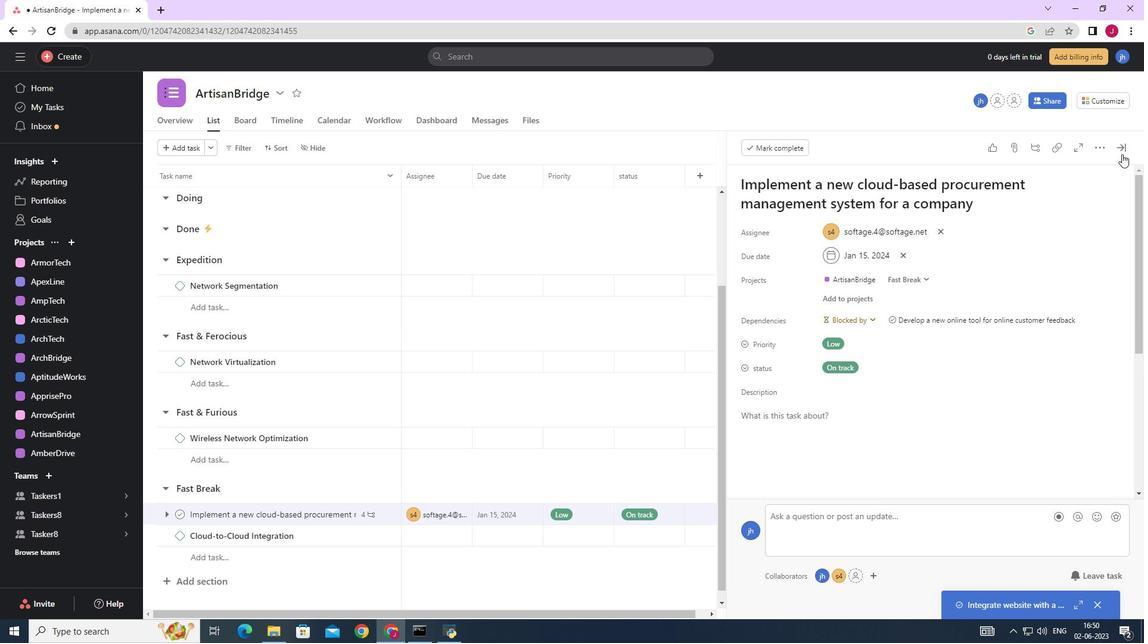 
Action: Mouse pressed left at (1121, 149)
Screenshot: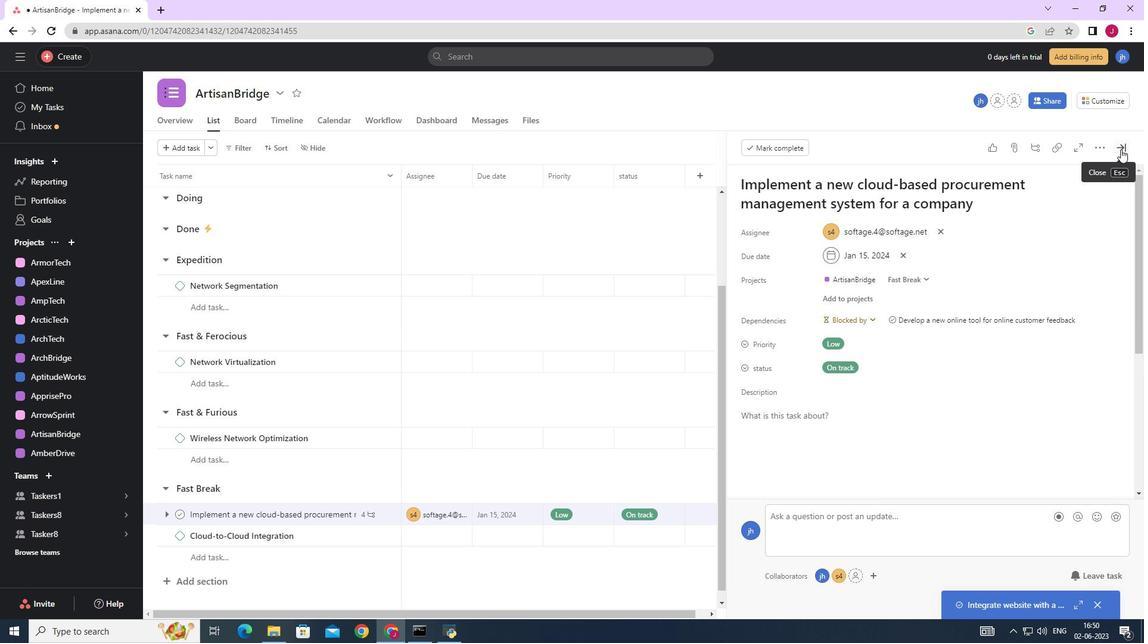 
